 Task: Create in the project AgileEdge in Backlog an issue 'Implement a new cloud-based inventory management system for a company with advanced inventory tracking and restocking features', assign it to team member softage.4@softage.net and change the status to IN PROGRESS. Create in the project AgileEdge in Backlog an issue 'Integrate a new gamification feature into an existing mobile application to increase user engagement and retention', assign it to team member softage.1@softage.net and change the status to IN PROGRESS
Action: Mouse moved to (218, 54)
Screenshot: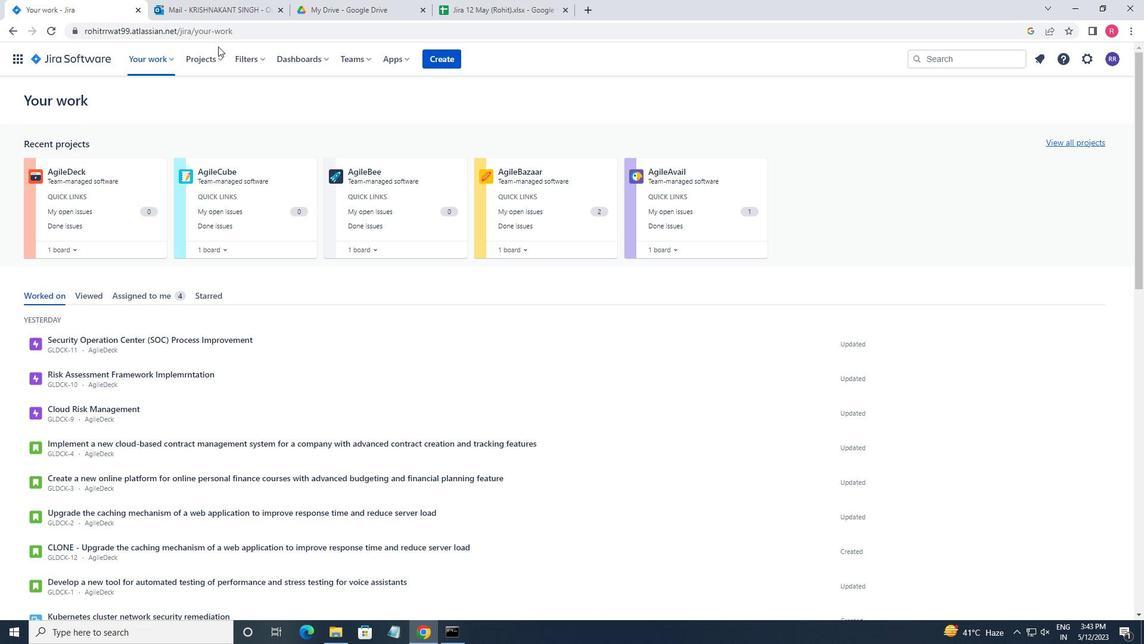 
Action: Mouse pressed left at (218, 54)
Screenshot: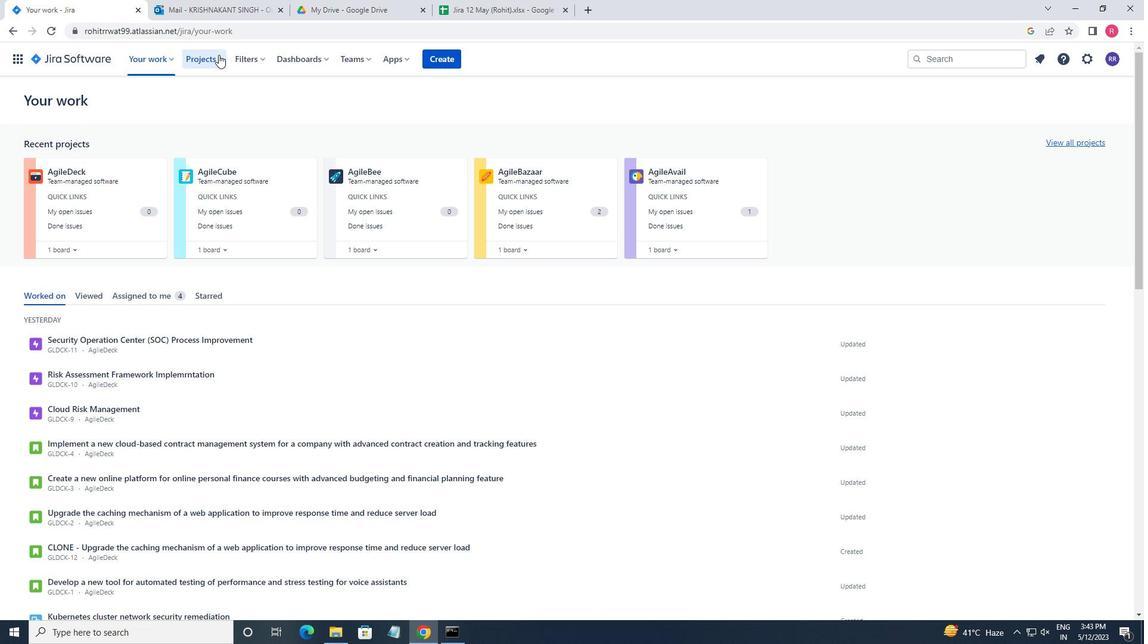 
Action: Mouse moved to (218, 116)
Screenshot: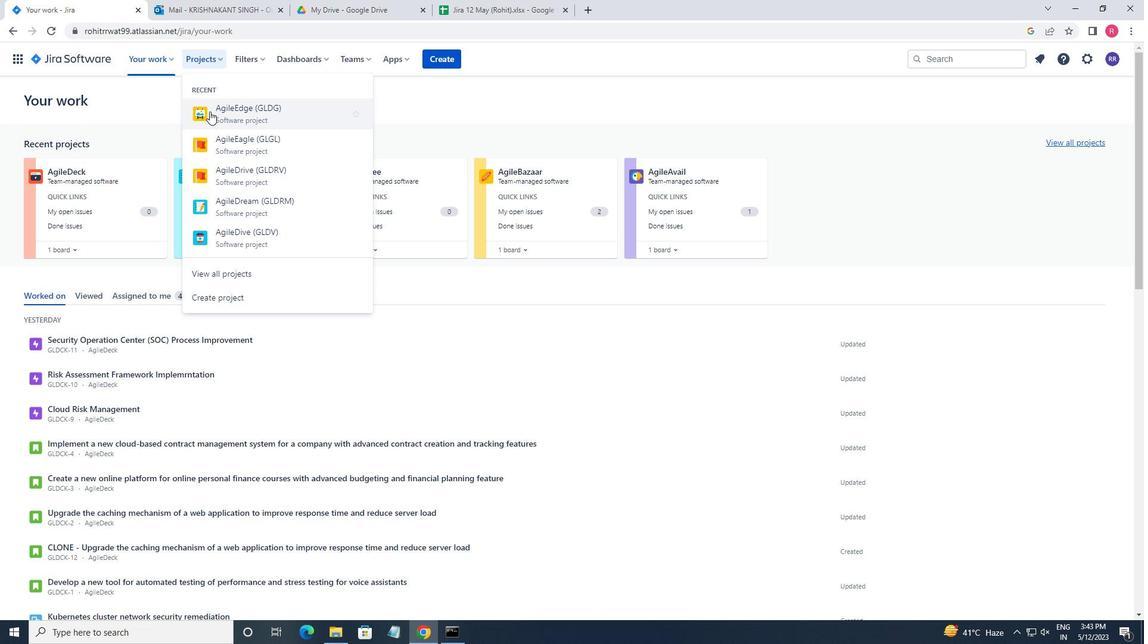 
Action: Mouse pressed left at (218, 116)
Screenshot: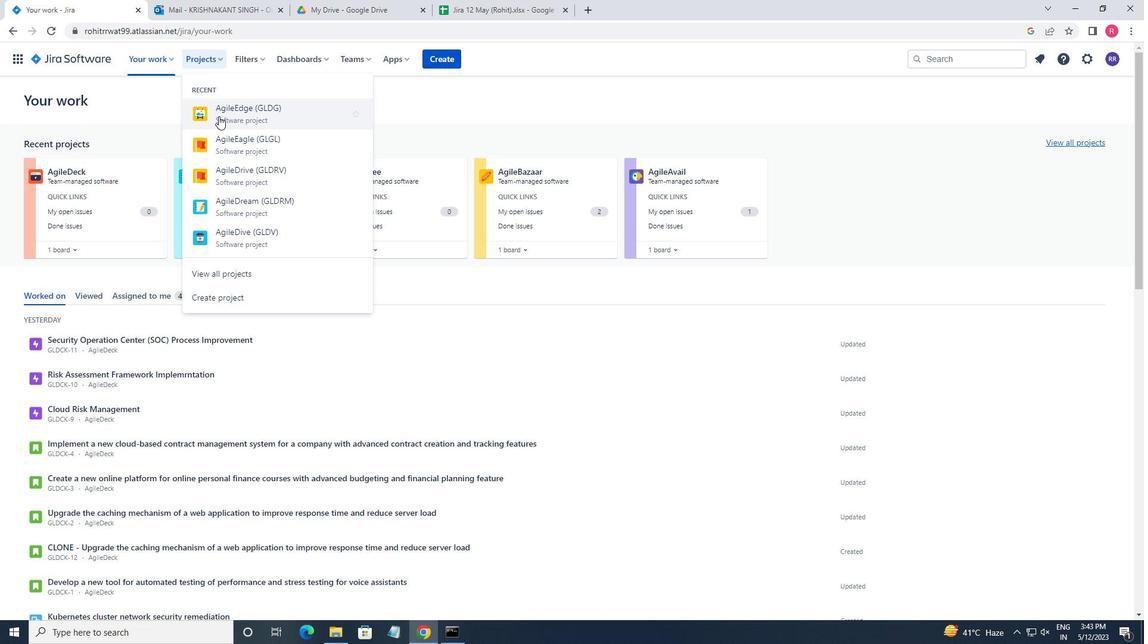 
Action: Mouse moved to (58, 180)
Screenshot: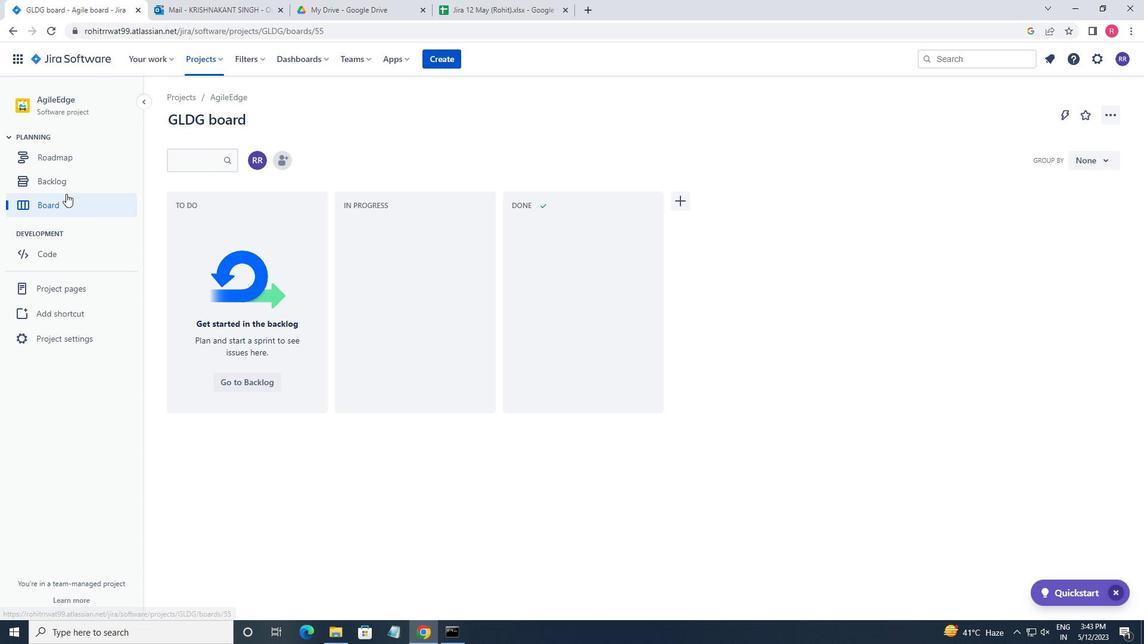 
Action: Mouse pressed left at (58, 180)
Screenshot: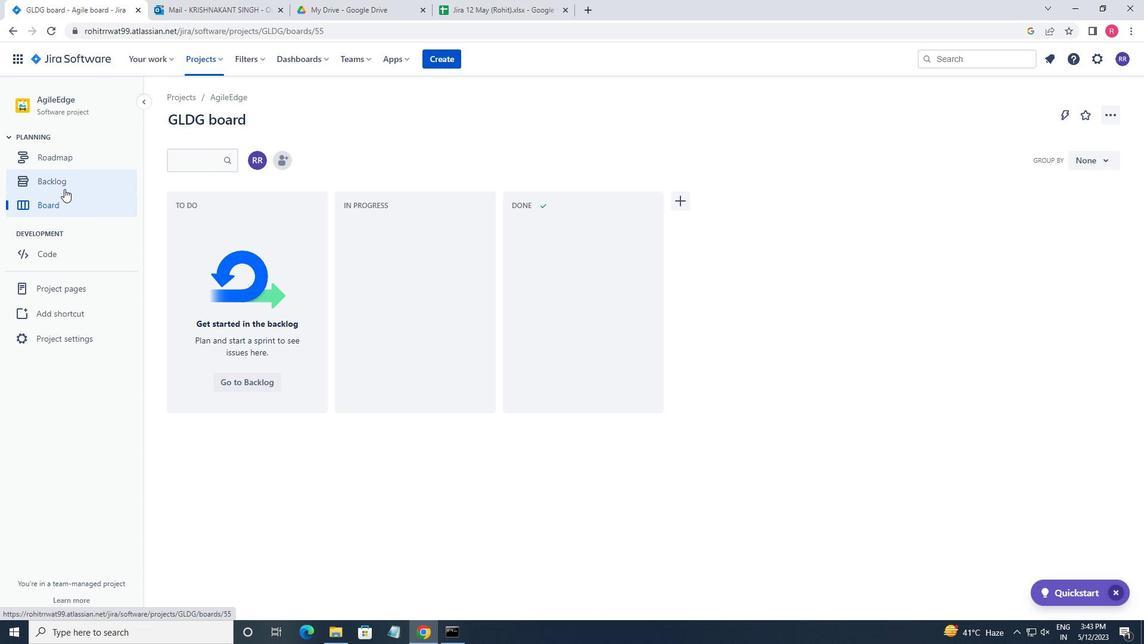
Action: Mouse moved to (392, 469)
Screenshot: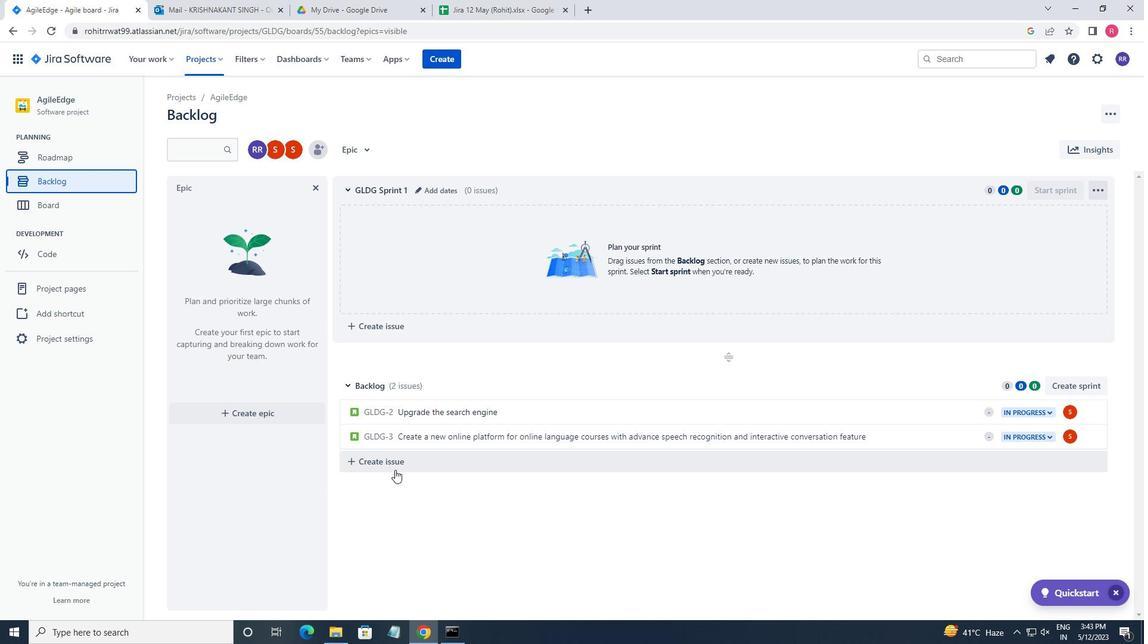 
Action: Mouse pressed left at (392, 469)
Screenshot: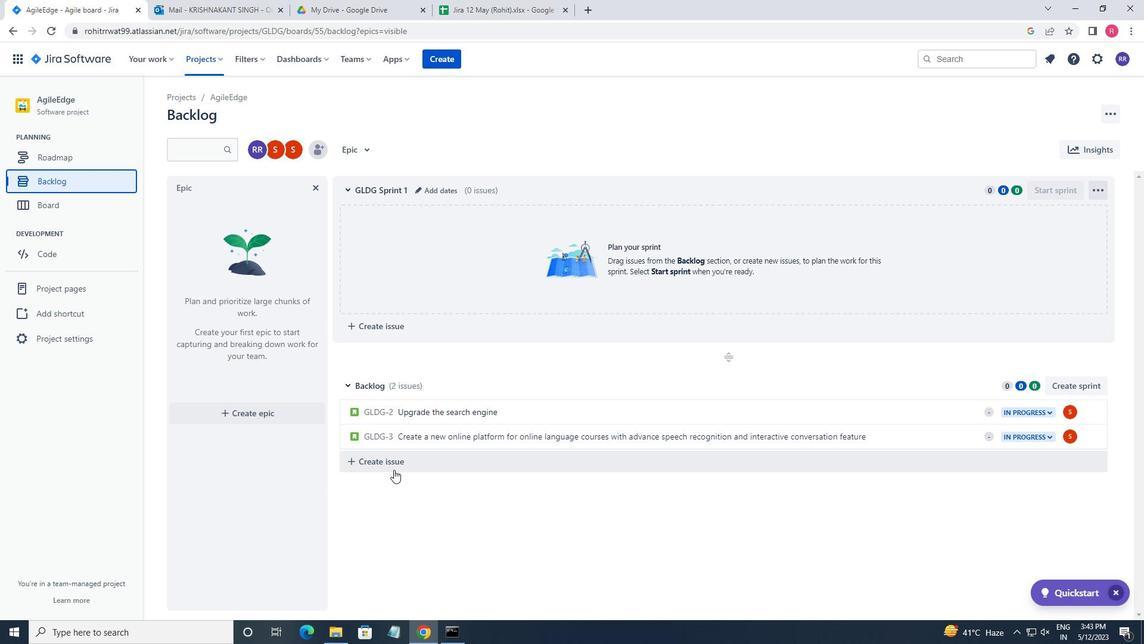 
Action: Key pressed <Key.shift_r><Key.shift_r><Key.shift_r><Key.shift_r><Key.shift_r><Key.shift_r><Key.shift_r><Key.shift_r>Implement<Key.space>a<Key.space>new<Key.space>cloud-based<Key.space>inventory<Key.space>managen<Key.backspace>menr<Key.backspace>t<Key.space>system<Key.space>dor<Key.space>a<Key.backspace><Key.backspace><Key.backspace><Key.backspace><Key.backspace>for<Key.space>a<Key.space>company<Key.space>with<Key.space>advance<Key.space>inventory<Key.space>tracking<Key.space>and<Key.space>restocking<Key.space>feaature<Key.space><Key.backspace><Key.backspace><Key.backspace><Key.backspace><Key.backspace><Key.backspace>ture<Key.space><Key.backspace>s<Key.enter>
Screenshot: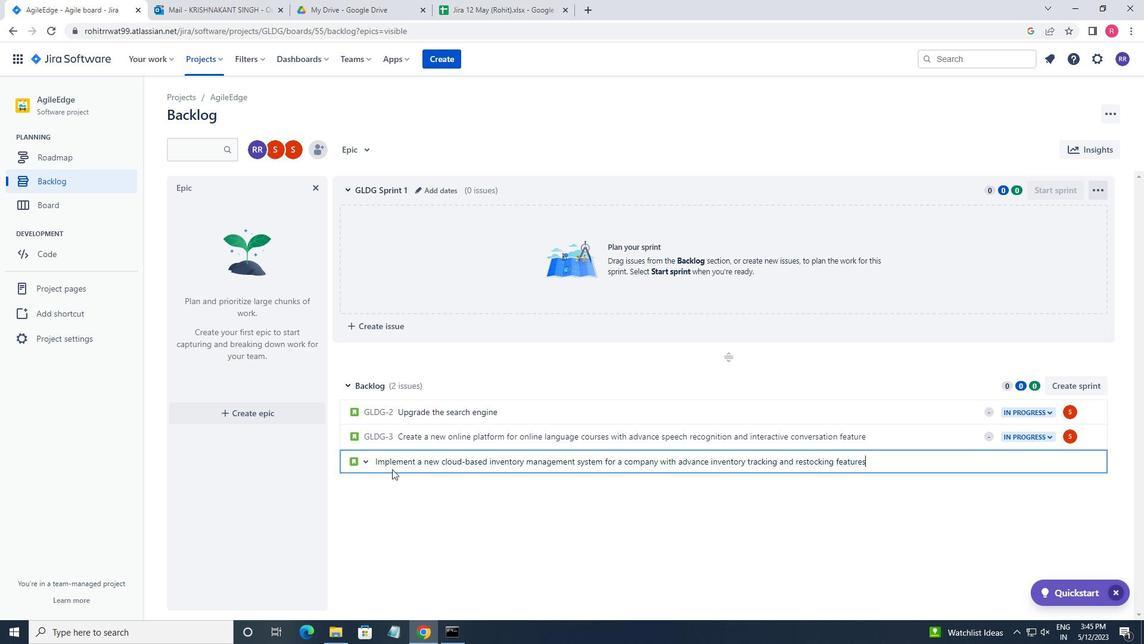 
Action: Mouse moved to (1073, 458)
Screenshot: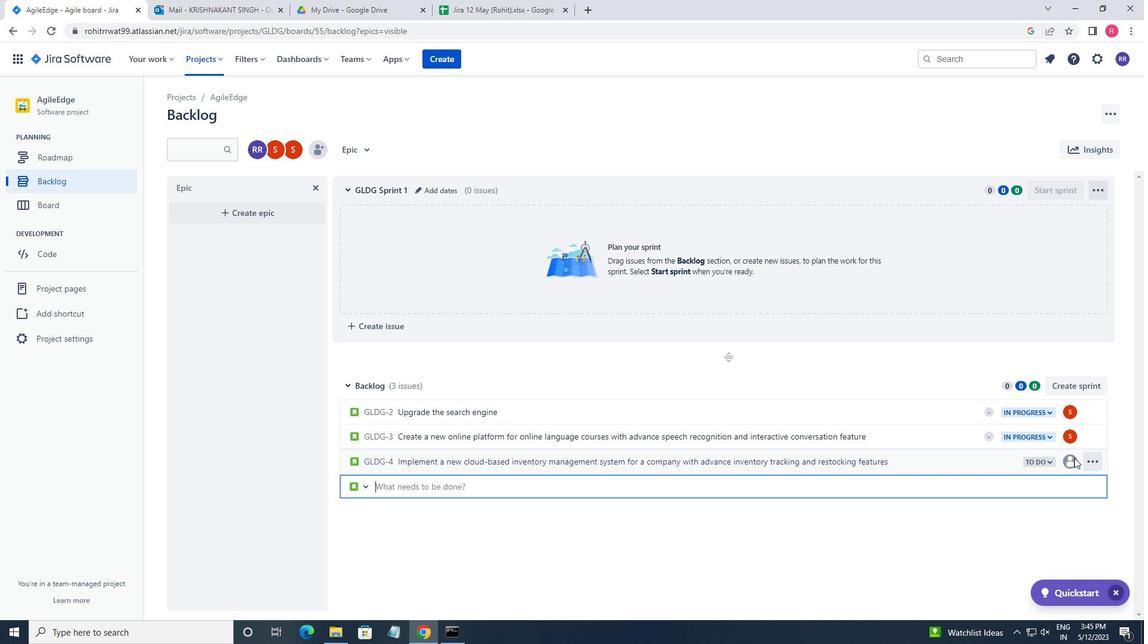 
Action: Mouse pressed left at (1073, 458)
Screenshot: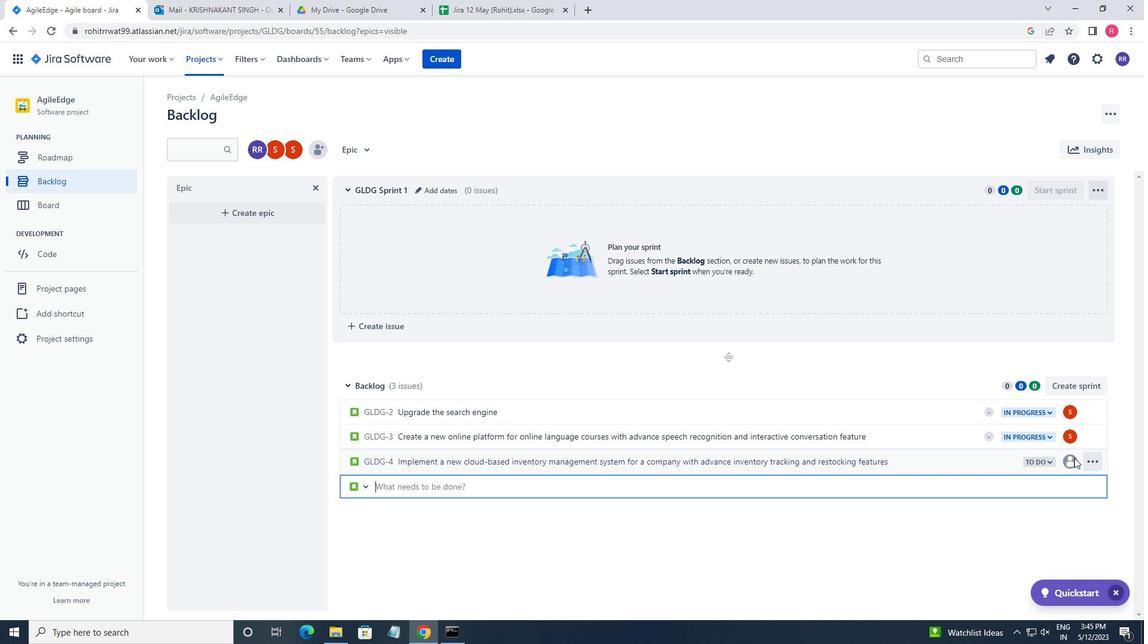 
Action: Mouse moved to (1073, 459)
Screenshot: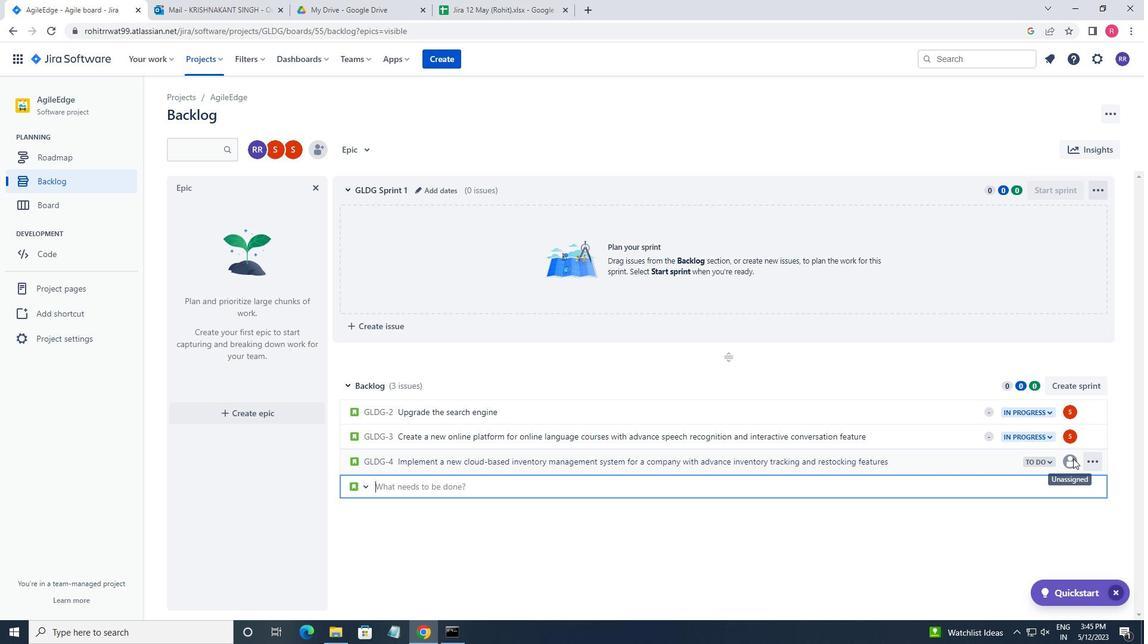 
Action: Mouse pressed left at (1073, 459)
Screenshot: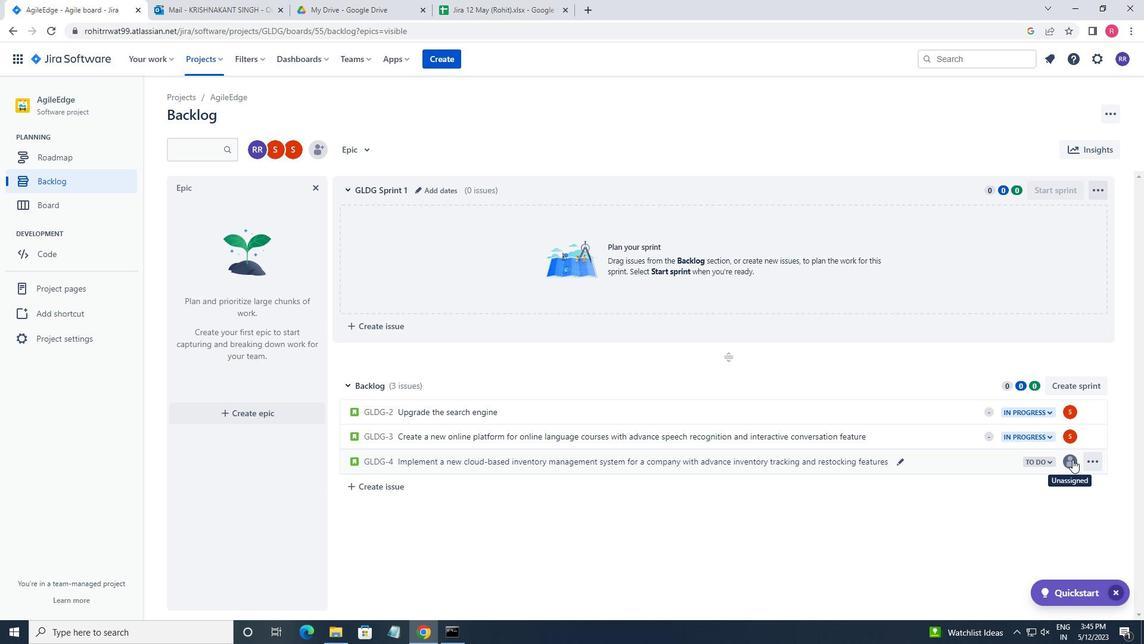 
Action: Mouse moved to (973, 324)
Screenshot: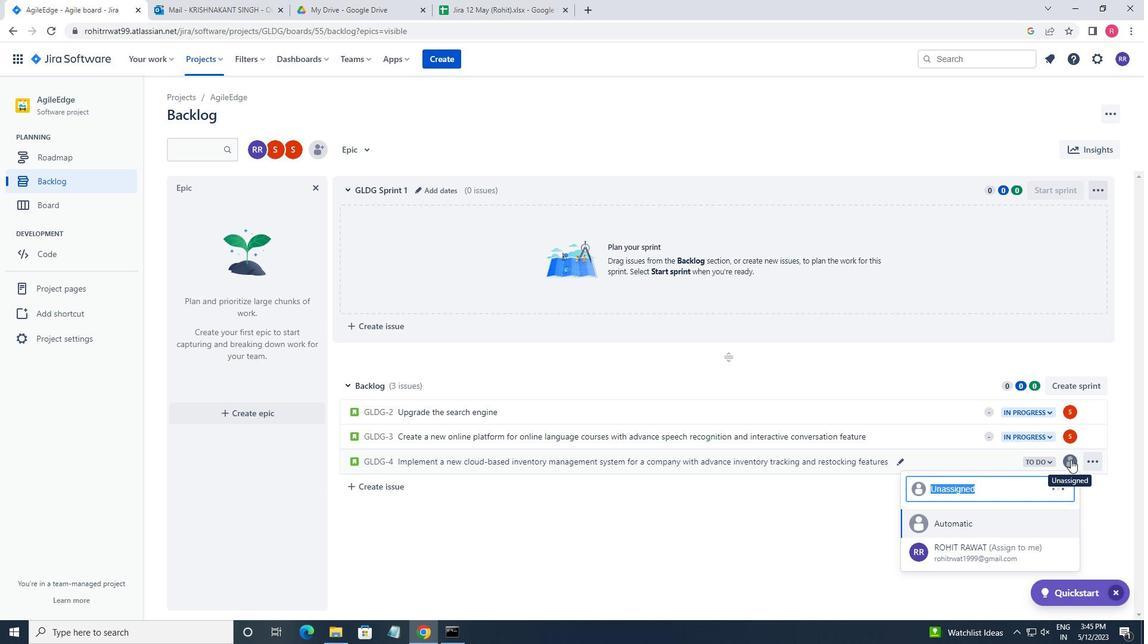 
Action: Key pressed softage.4
Screenshot: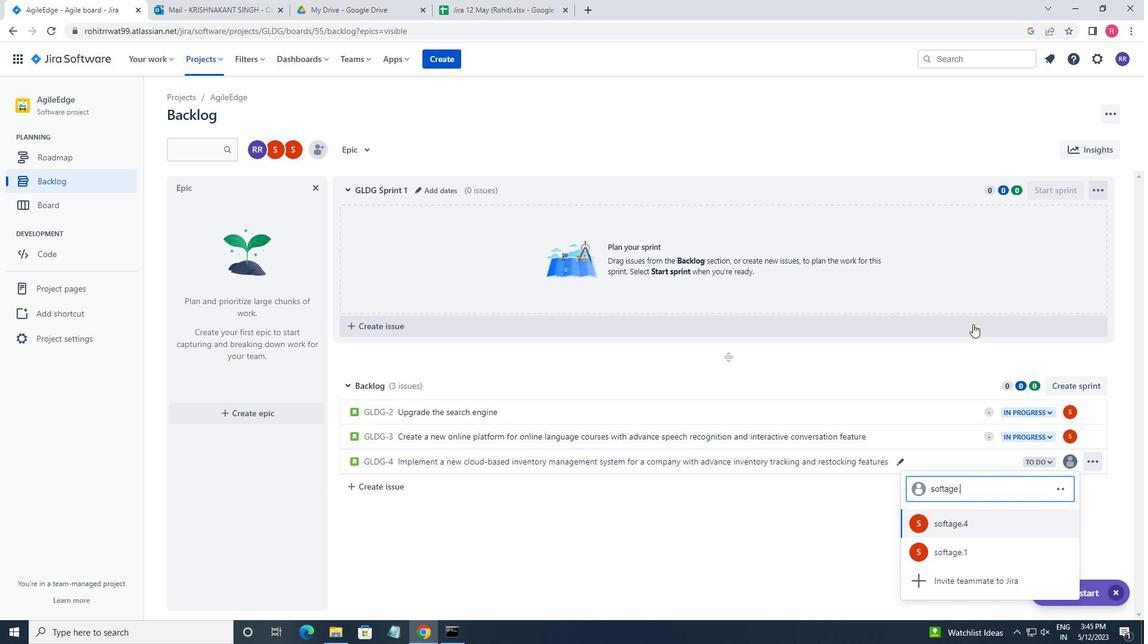 
Action: Mouse moved to (946, 516)
Screenshot: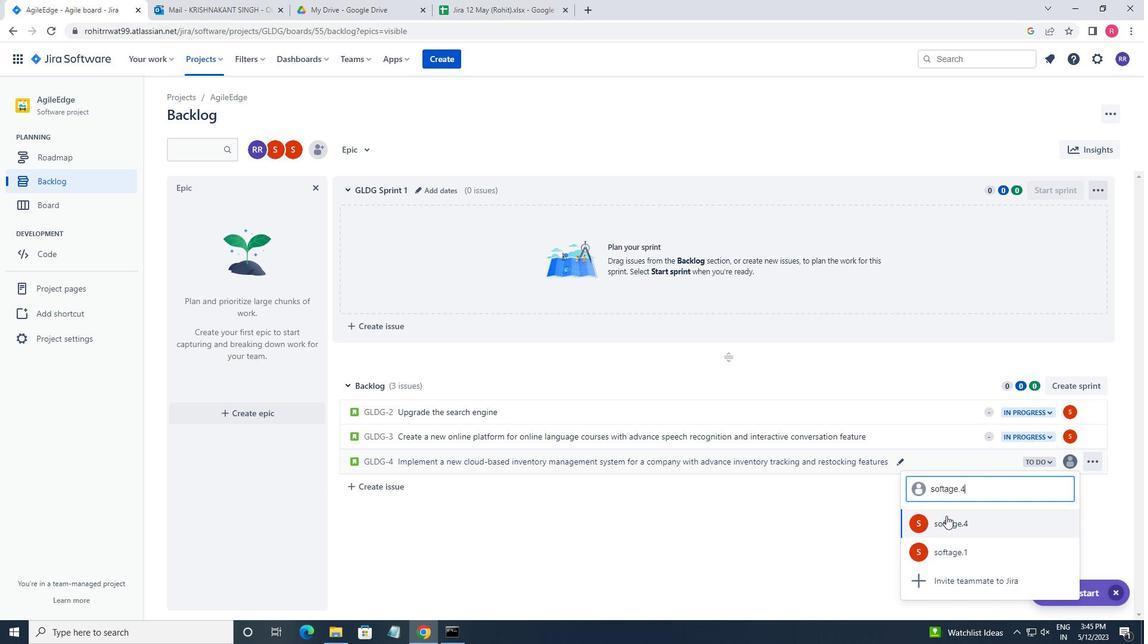 
Action: Mouse pressed left at (946, 516)
Screenshot: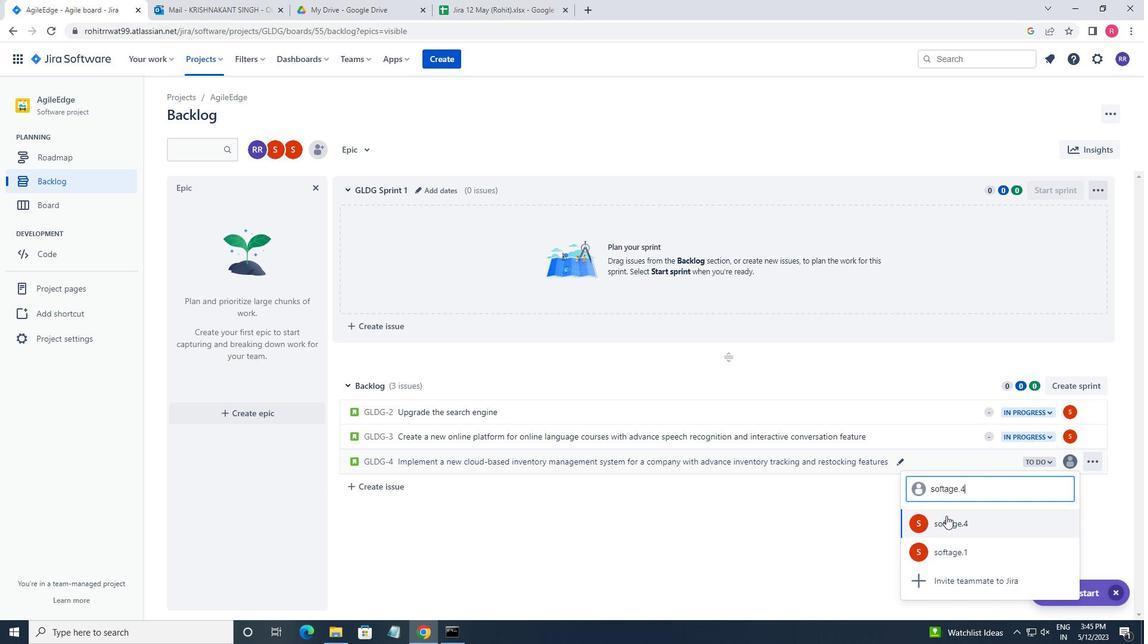 
Action: Mouse moved to (1031, 462)
Screenshot: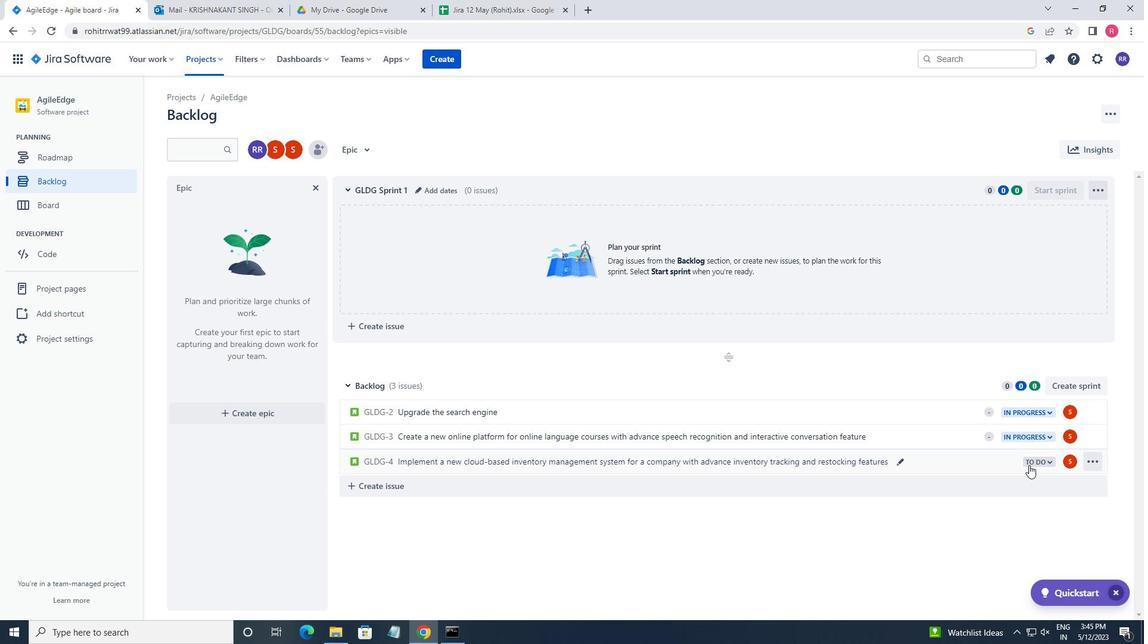 
Action: Mouse pressed left at (1031, 462)
Screenshot: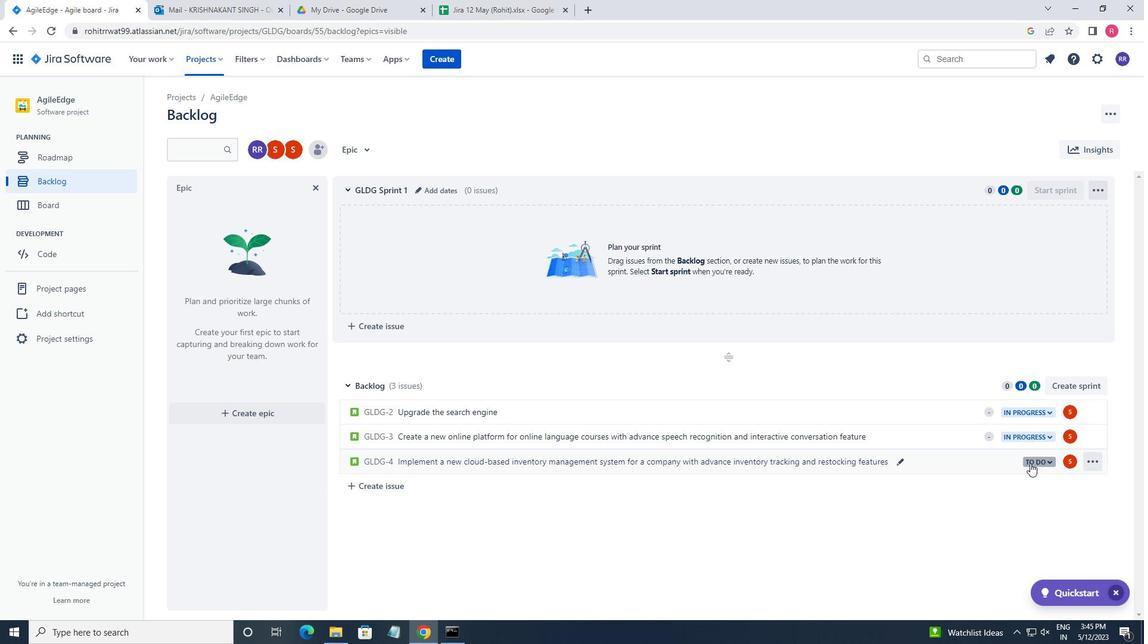 
Action: Mouse moved to (985, 482)
Screenshot: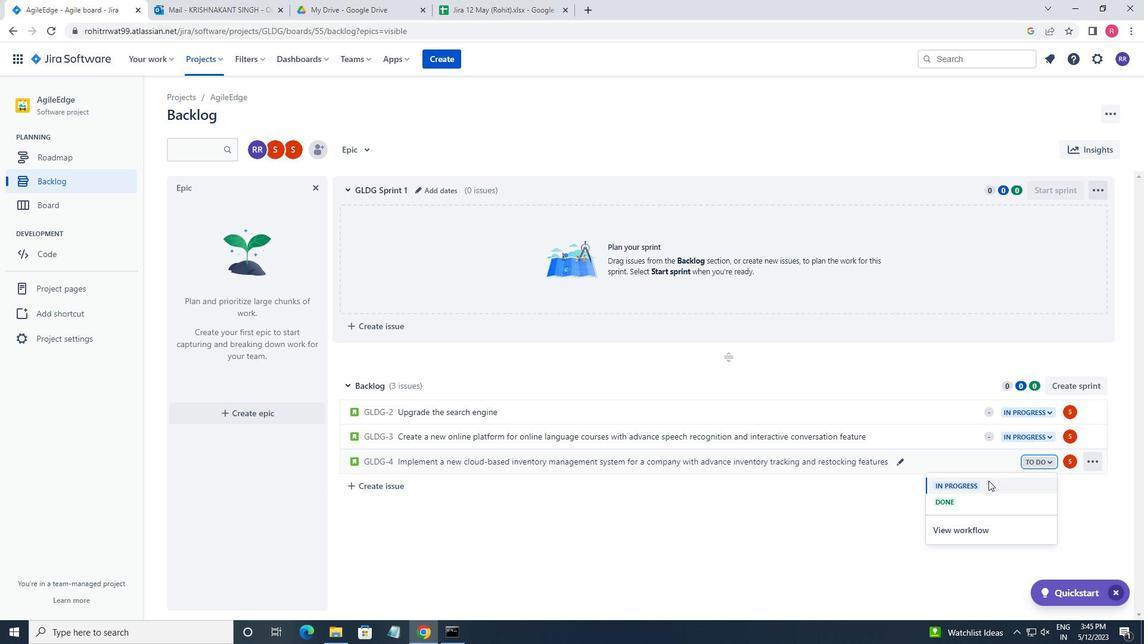 
Action: Mouse pressed left at (985, 482)
Screenshot: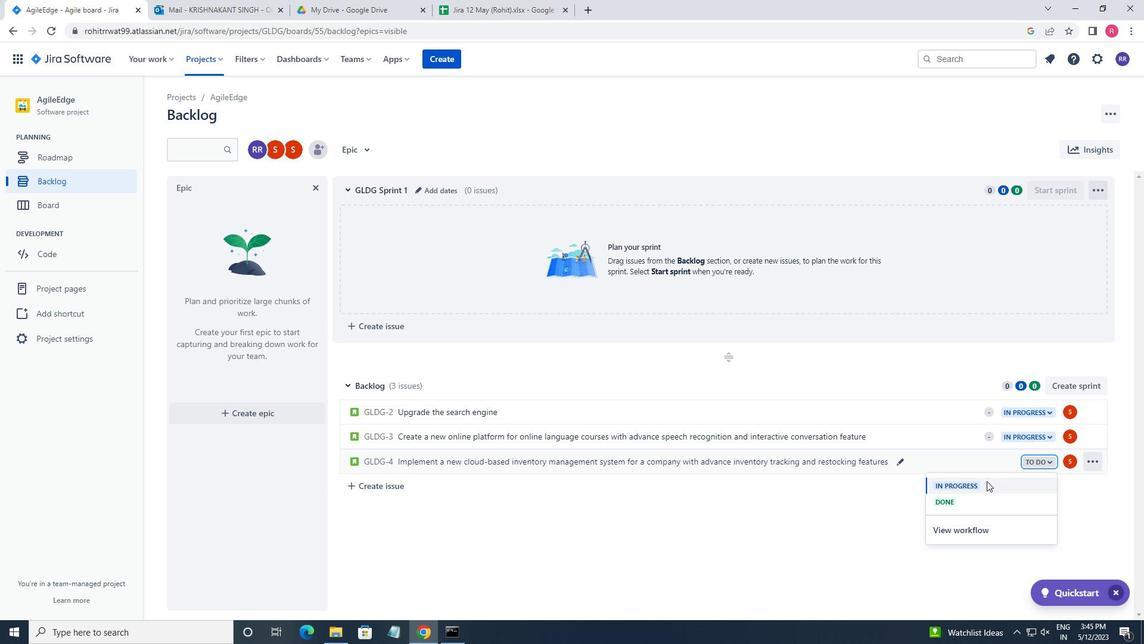 
Action: Mouse moved to (507, 482)
Screenshot: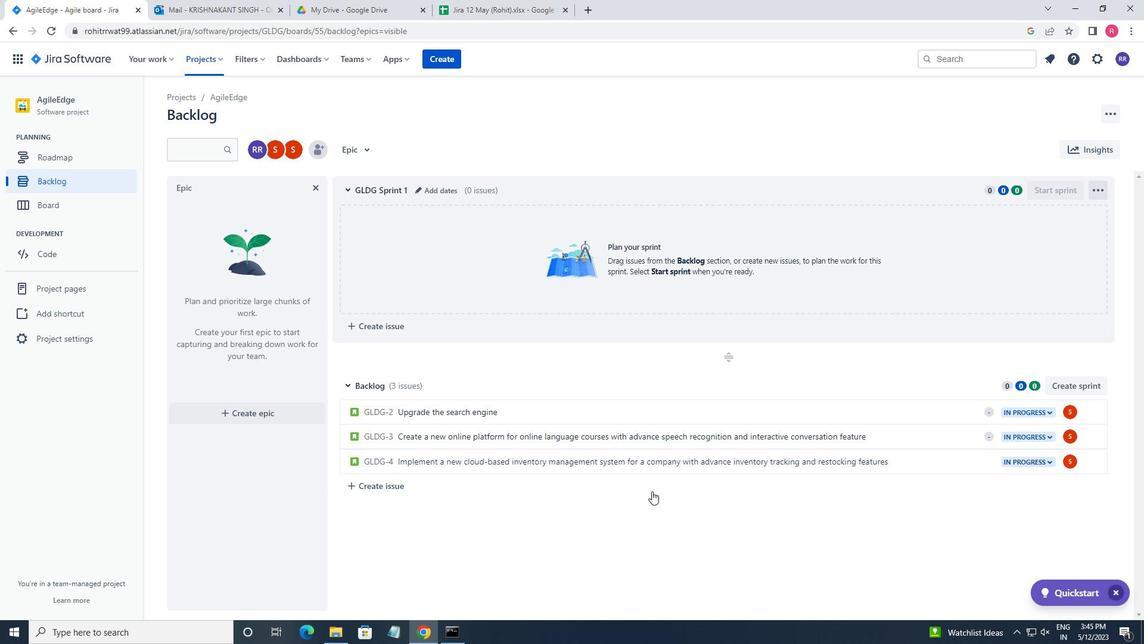 
Action: Mouse pressed left at (507, 482)
Screenshot: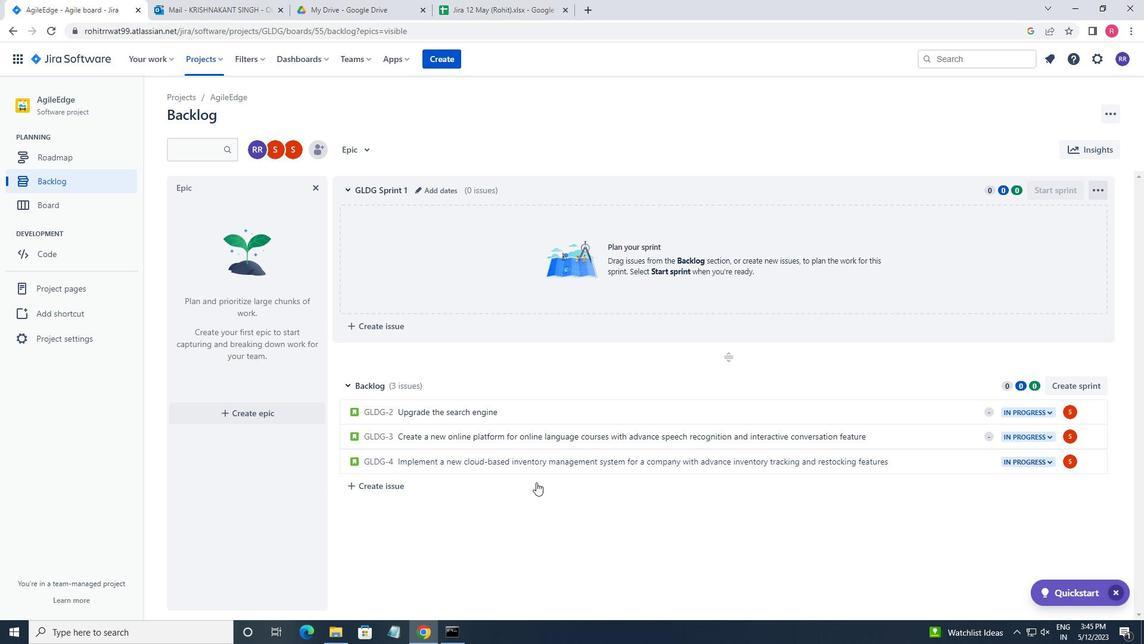 
Action: Key pressed <Key.shift_r>Integrate<Key.space>a<Key.space>new<Key.space>gamification<Key.space>feature<Key.space>into<Key.space>an<Key.space>existing<Key.space>b<Key.backspace>mobile<Key.space>application<Key.space>to<Key.space>increse<Key.space><Key.backspace><Key.backspace><Key.backspace><Key.backspace>ease<Key.space>user<Key.space>engagment<Key.space><Key.left><Key.left><Key.left><Key.left><Key.left><Key.left><Key.left><Key.left><Key.left>
Screenshot: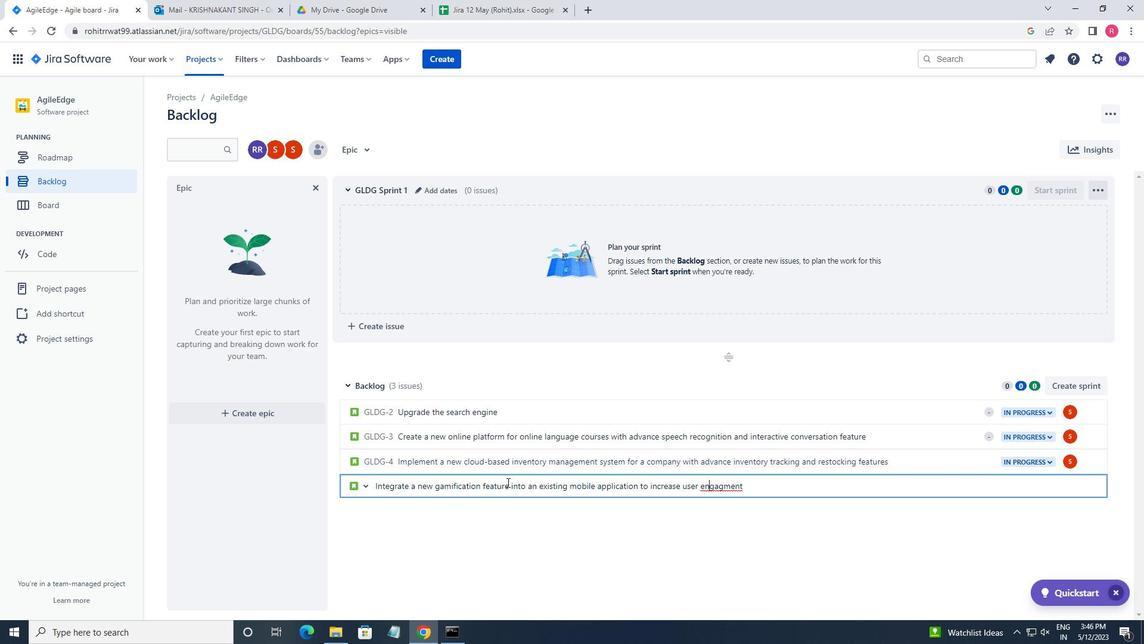 
Action: Mouse moved to (982, 636)
Screenshot: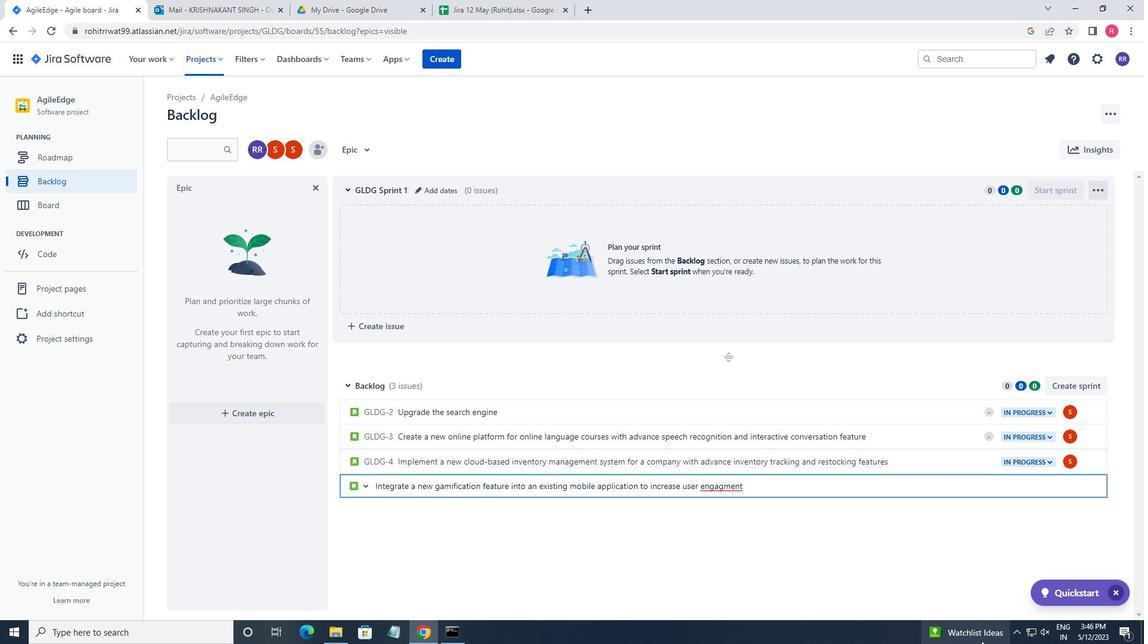 
Action: Key pressed <Key.right><Key.right>
Screenshot: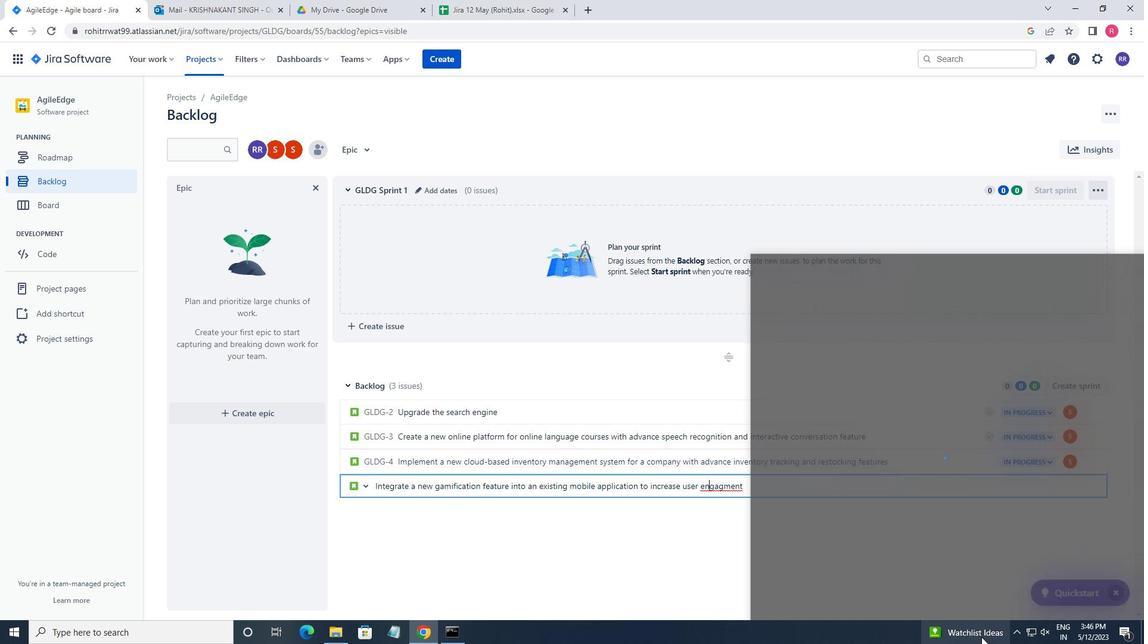 
Action: Mouse moved to (633, 363)
Screenshot: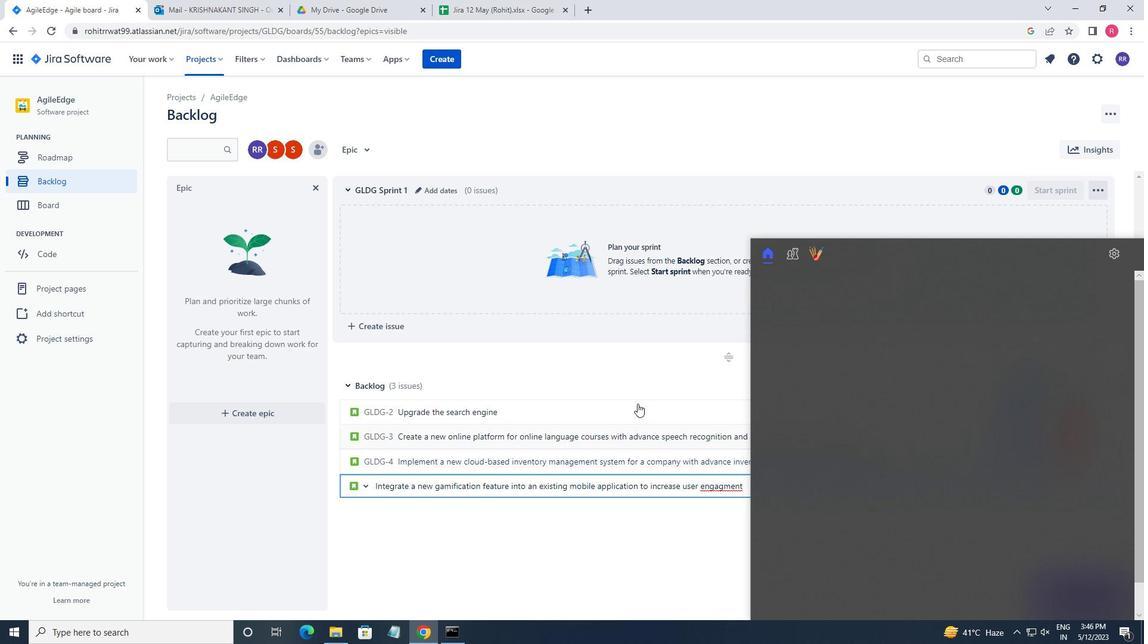 
Action: Mouse pressed left at (633, 363)
Screenshot: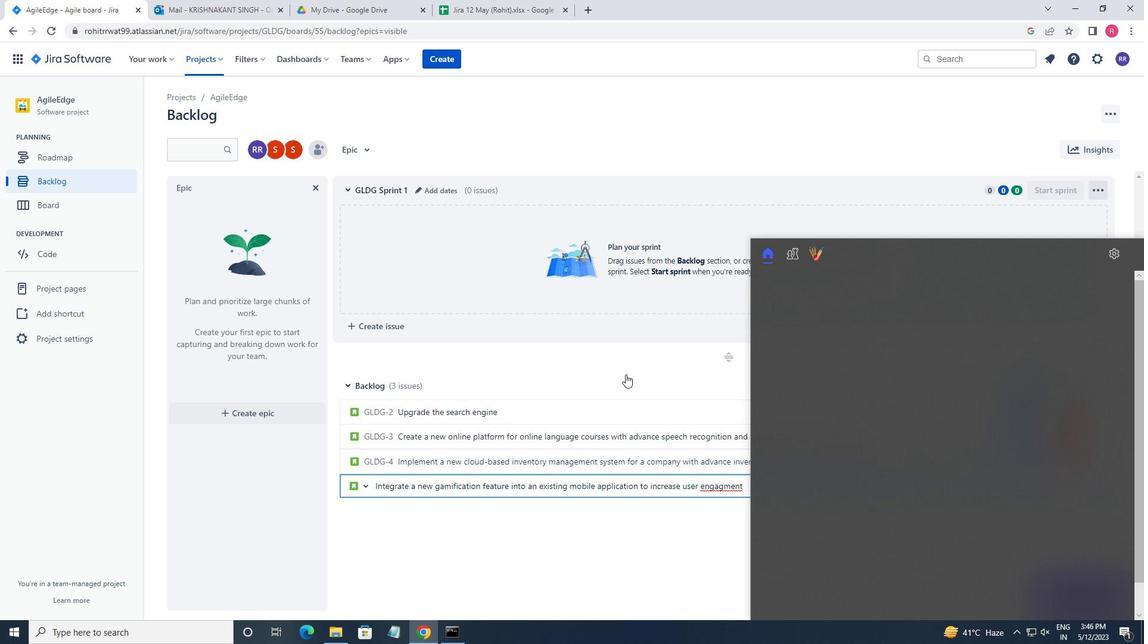 
Action: Mouse moved to (613, 474)
Screenshot: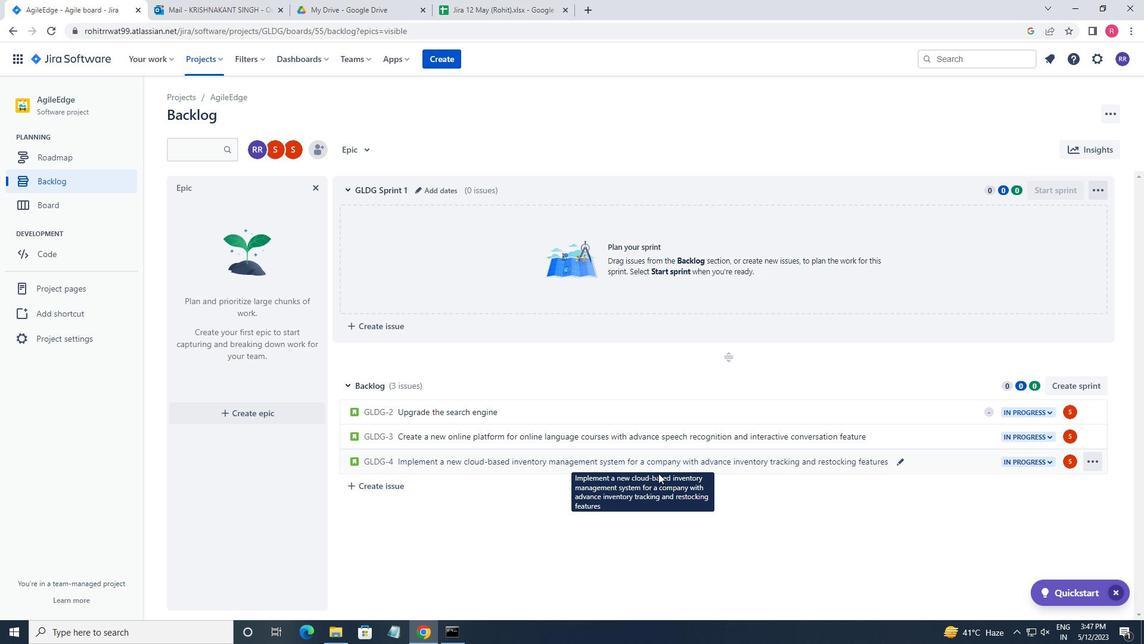 
Action: Mouse pressed left at (613, 474)
Screenshot: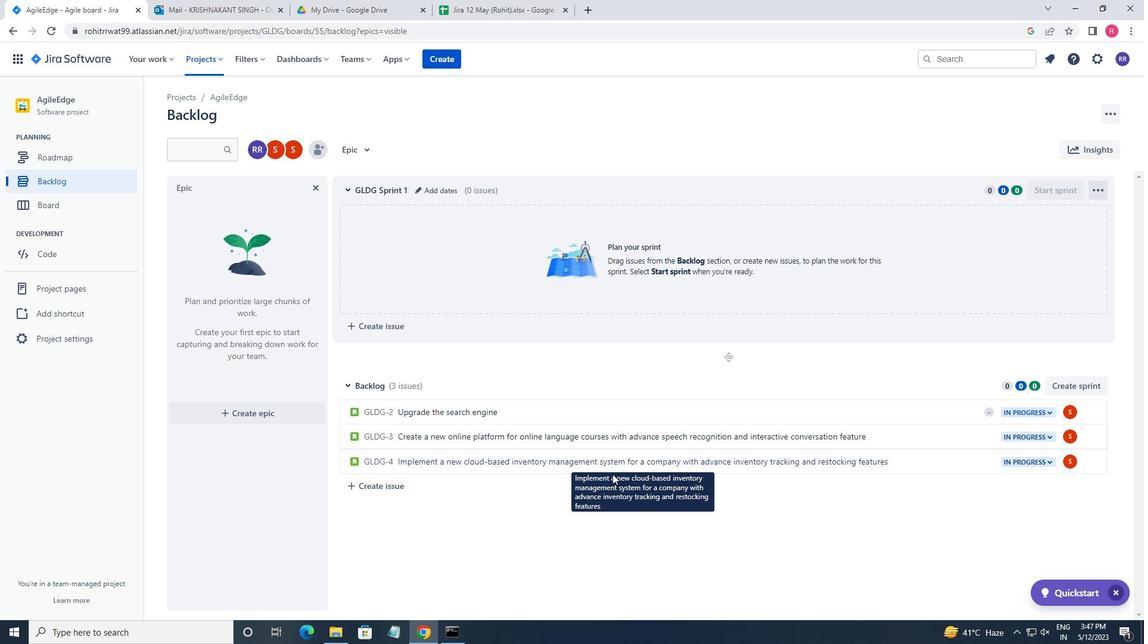 
Action: Mouse moved to (407, 488)
Screenshot: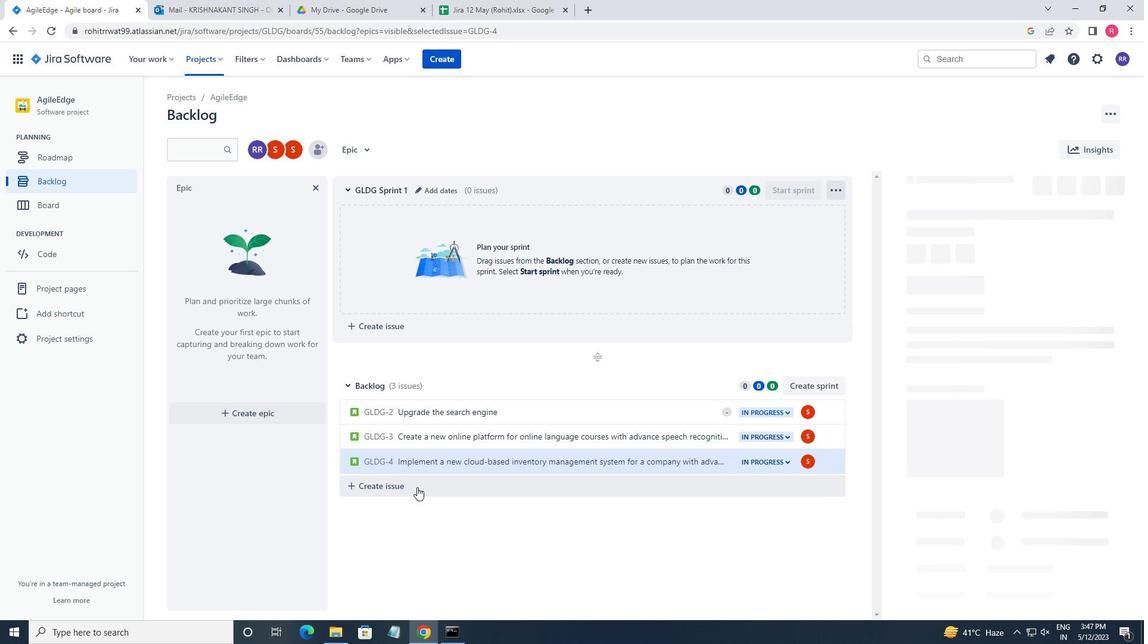 
Action: Mouse pressed left at (407, 488)
Screenshot: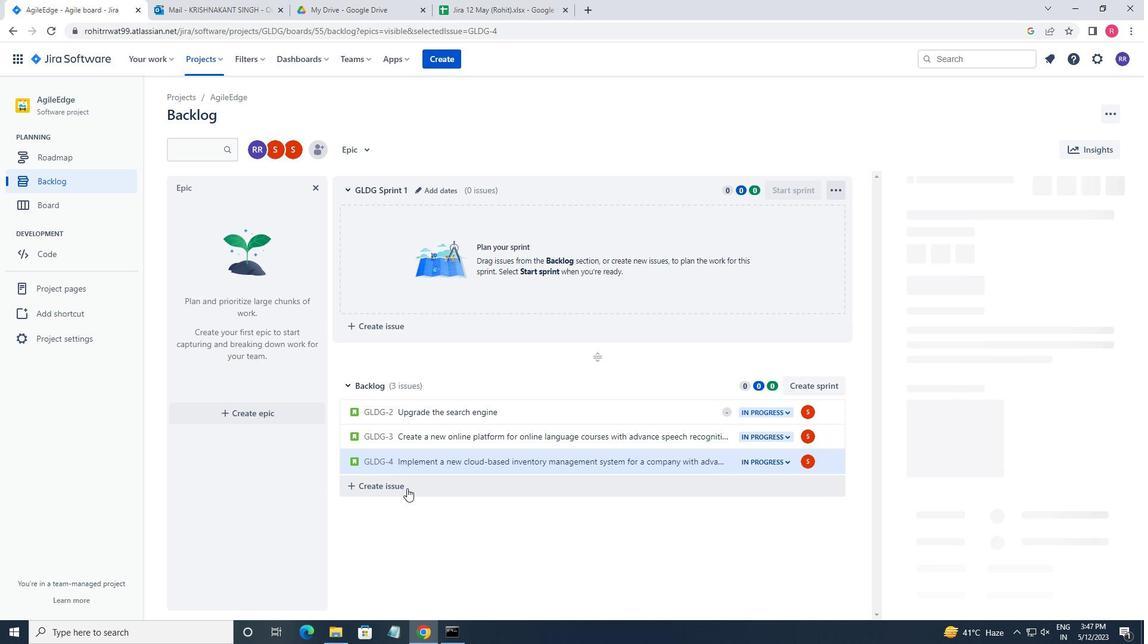 
Action: Mouse moved to (1112, 182)
Screenshot: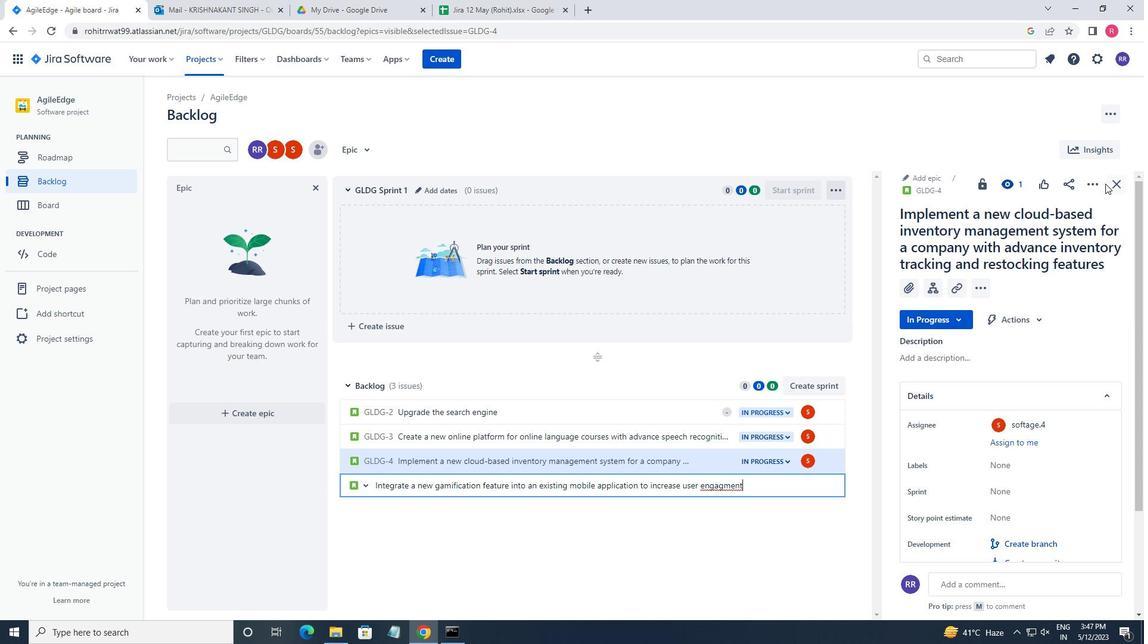 
Action: Mouse pressed left at (1112, 182)
Screenshot: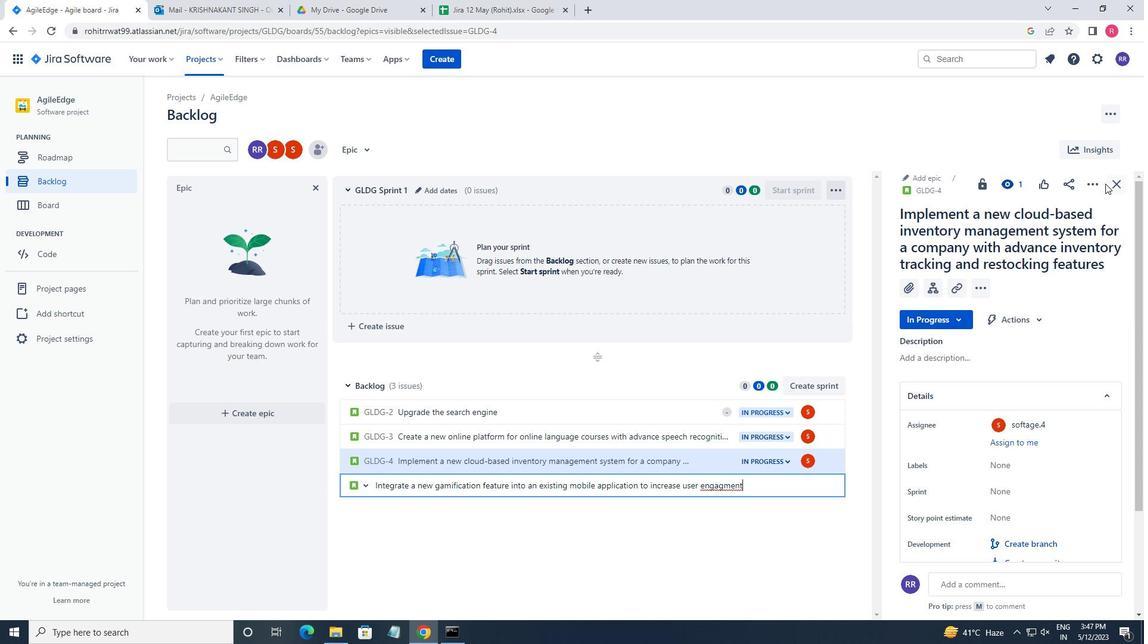 
Action: Mouse moved to (492, 488)
Screenshot: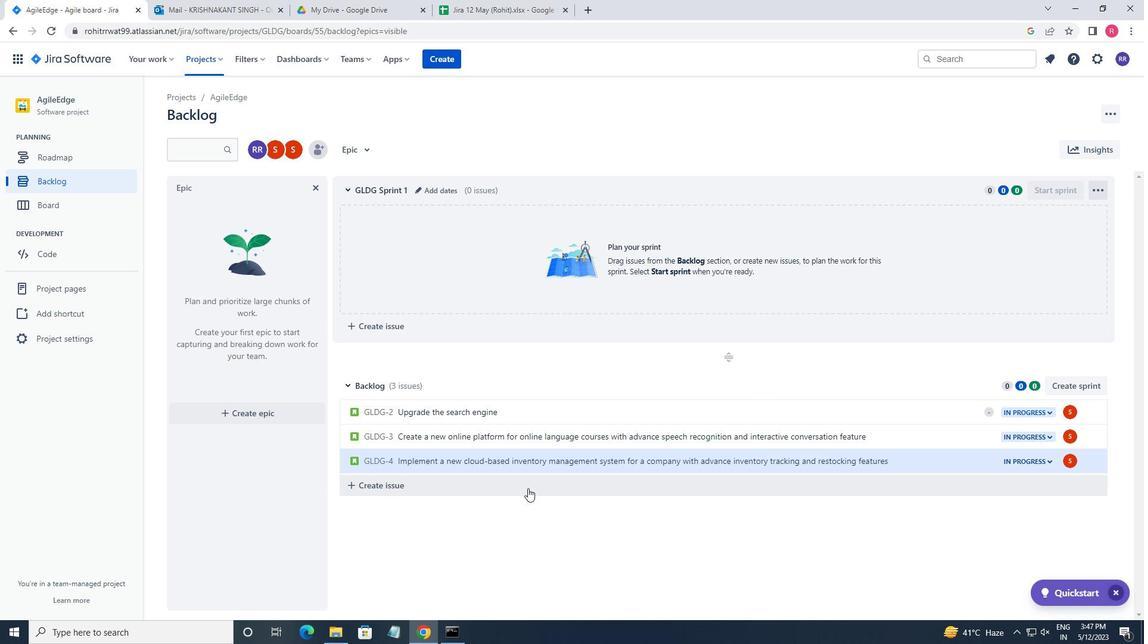 
Action: Mouse pressed left at (492, 488)
Screenshot: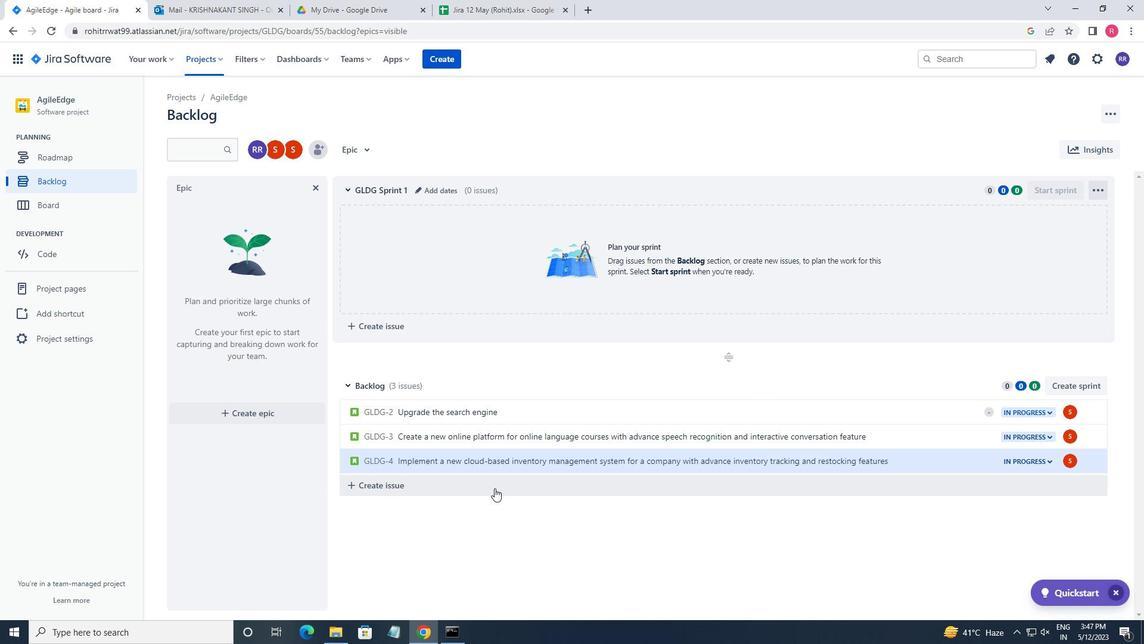 
Action: Mouse moved to (844, 518)
Screenshot: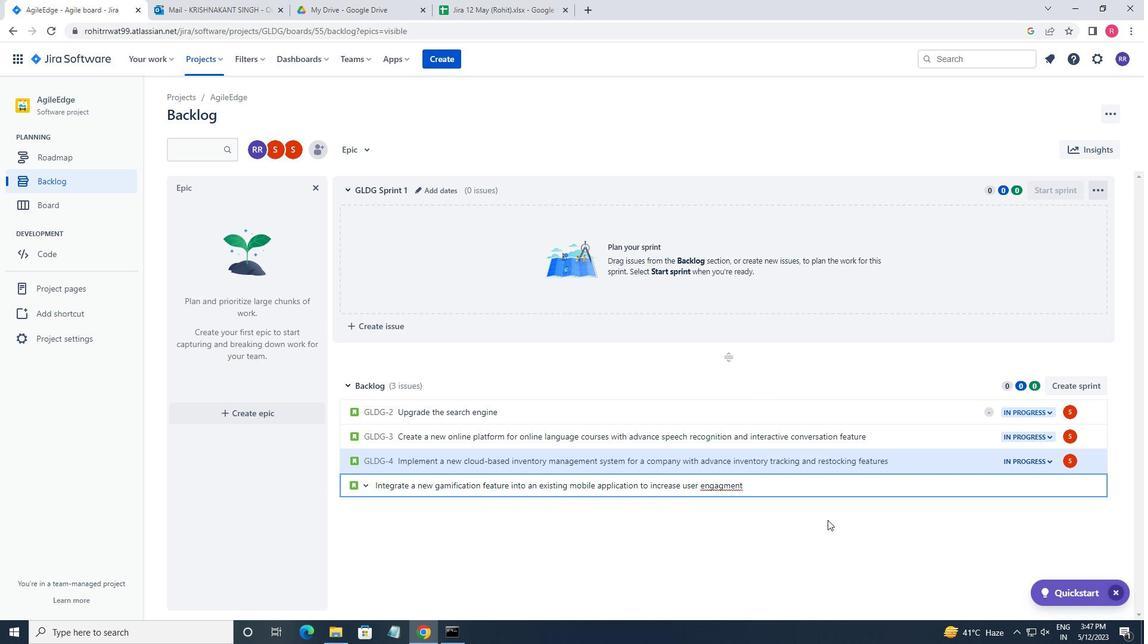 
Action: Key pressed <Key.backspace>
Screenshot: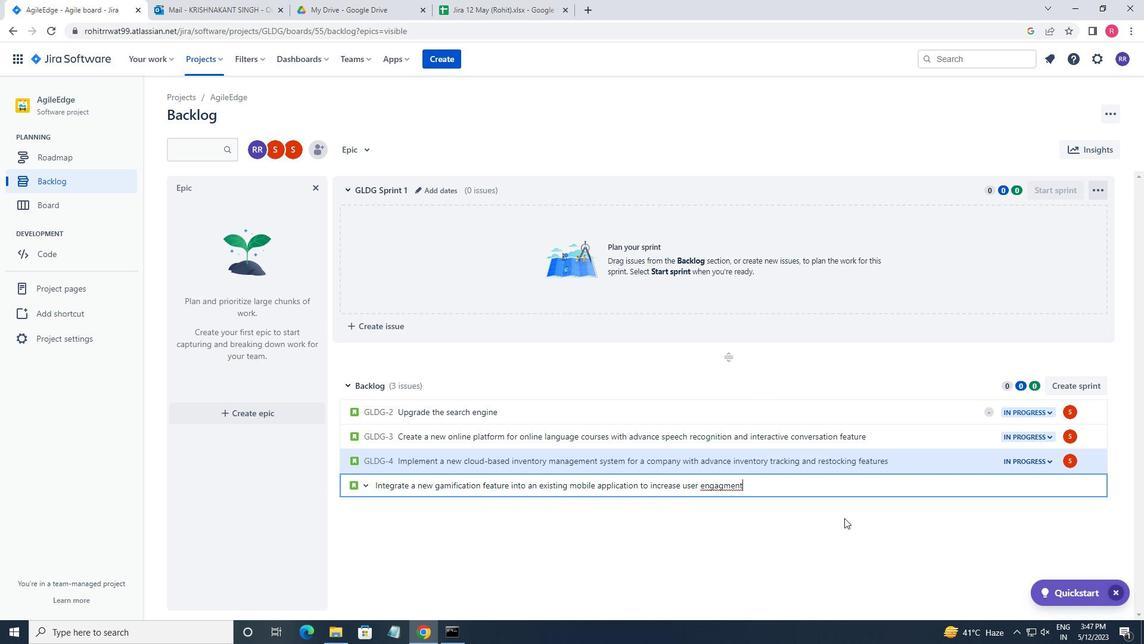 
Action: Mouse moved to (845, 517)
Screenshot: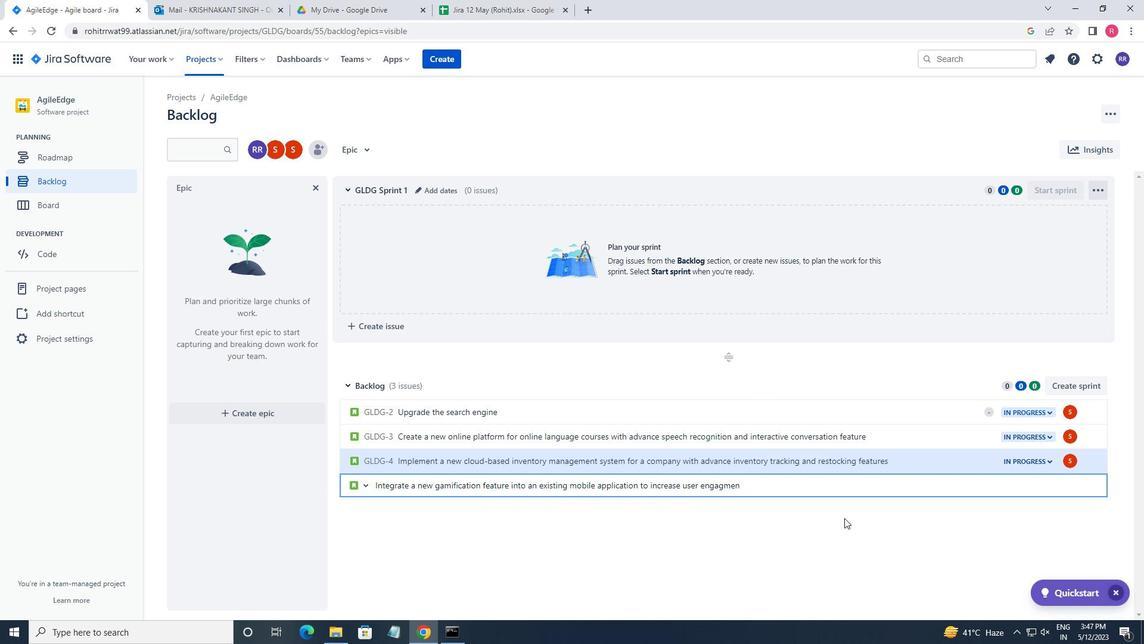
Action: Key pressed <Key.backspace><Key.backspace><Key.backspace><Key.backspace><Key.backspace>agement<Key.space>and<Key.space>retention<Key.enter>
Screenshot: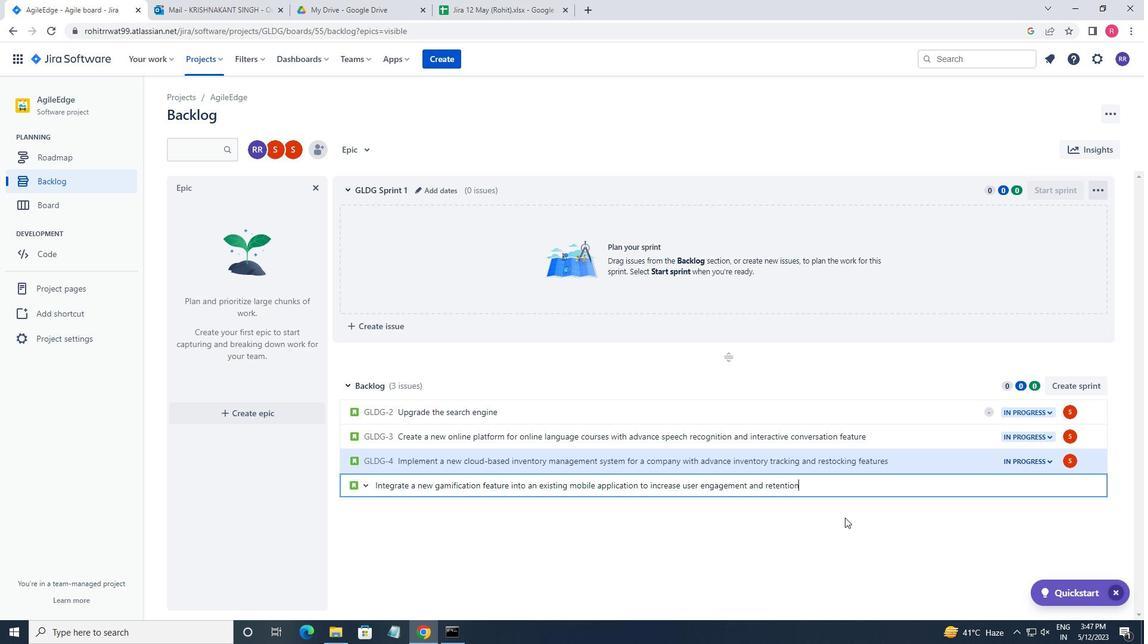 
Action: Mouse moved to (1070, 485)
Screenshot: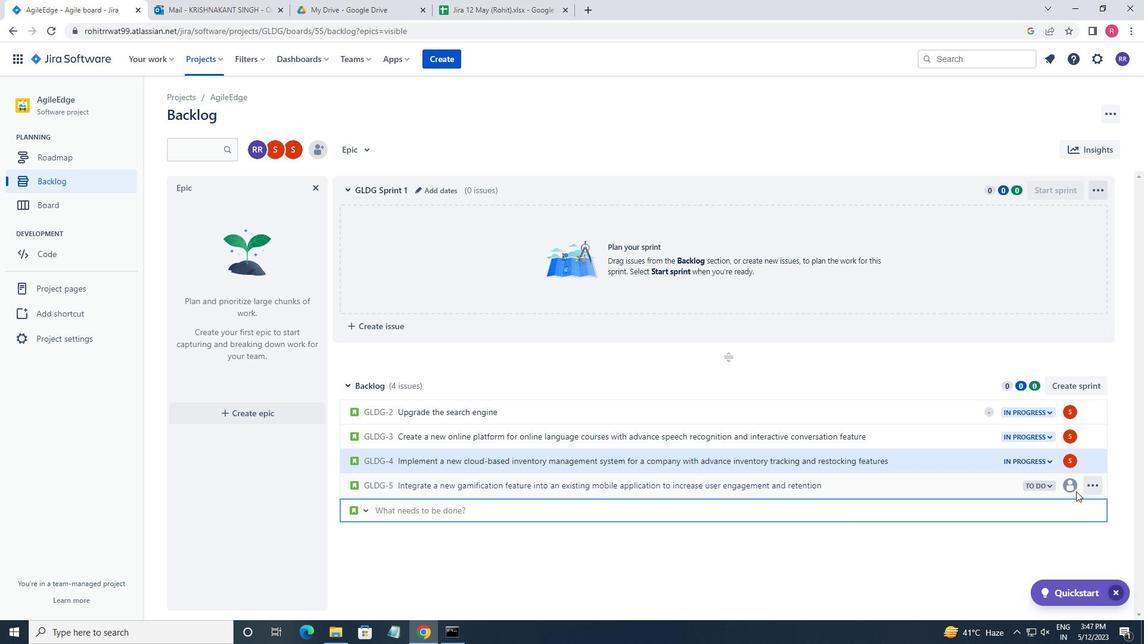 
Action: Mouse pressed left at (1070, 485)
Screenshot: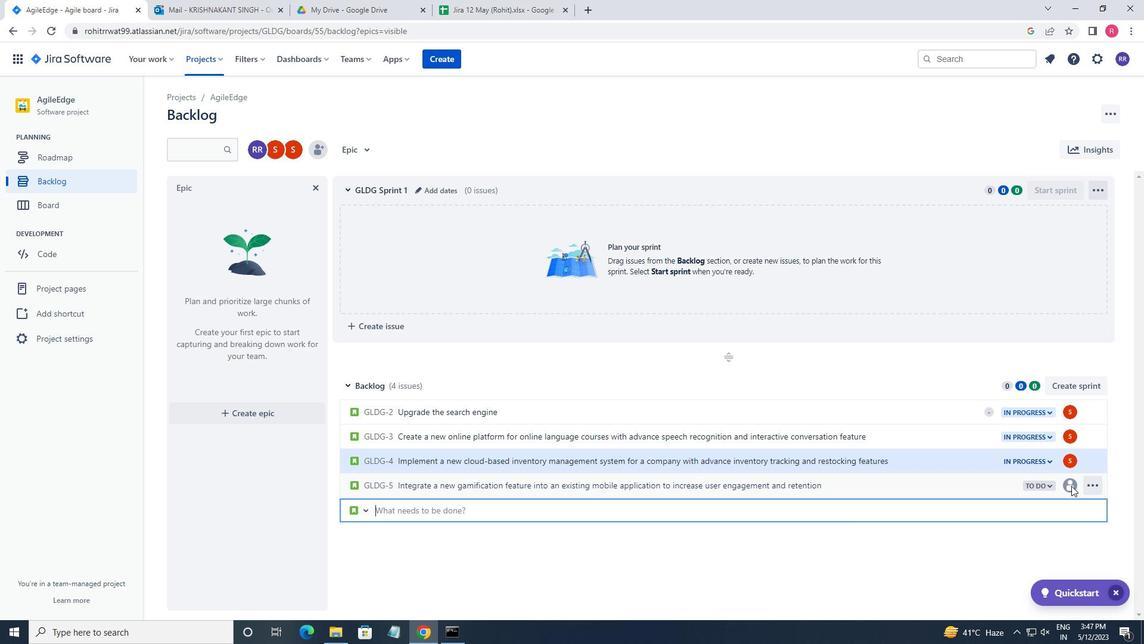 
Action: Key pressed softage.1
Screenshot: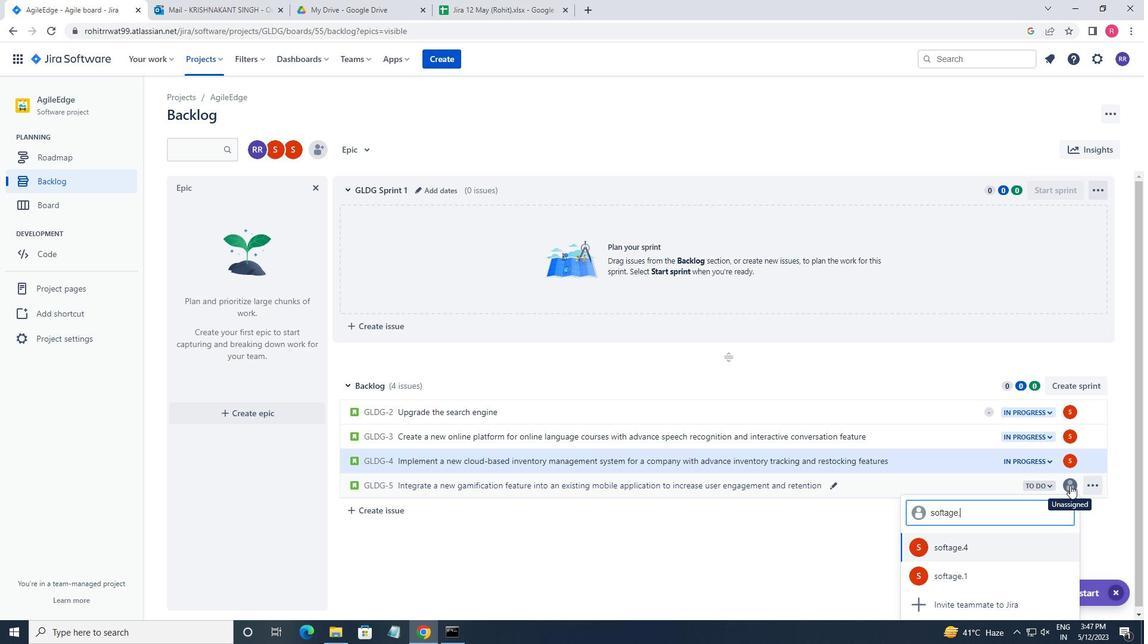 
Action: Mouse moved to (937, 542)
Screenshot: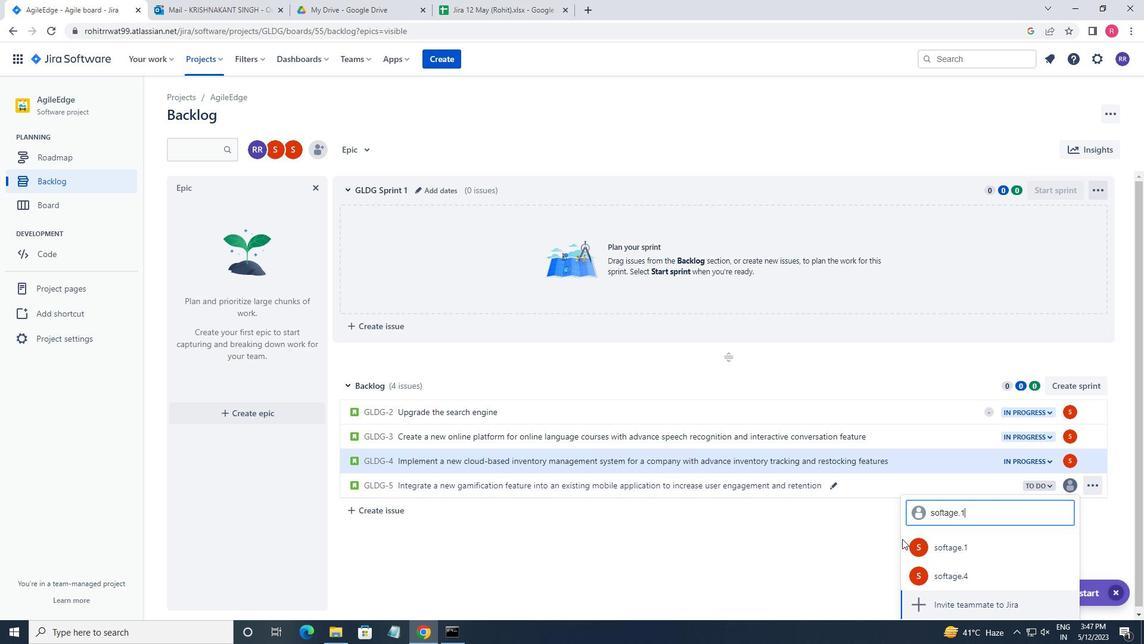 
Action: Mouse pressed left at (937, 542)
Screenshot: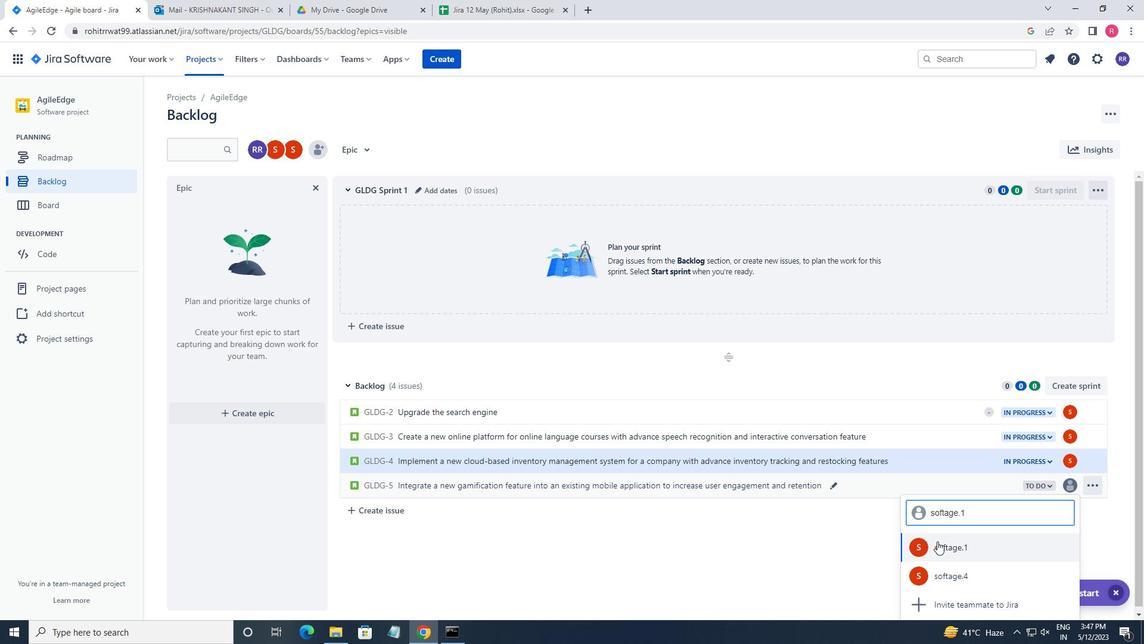 
Action: Mouse moved to (1033, 481)
Screenshot: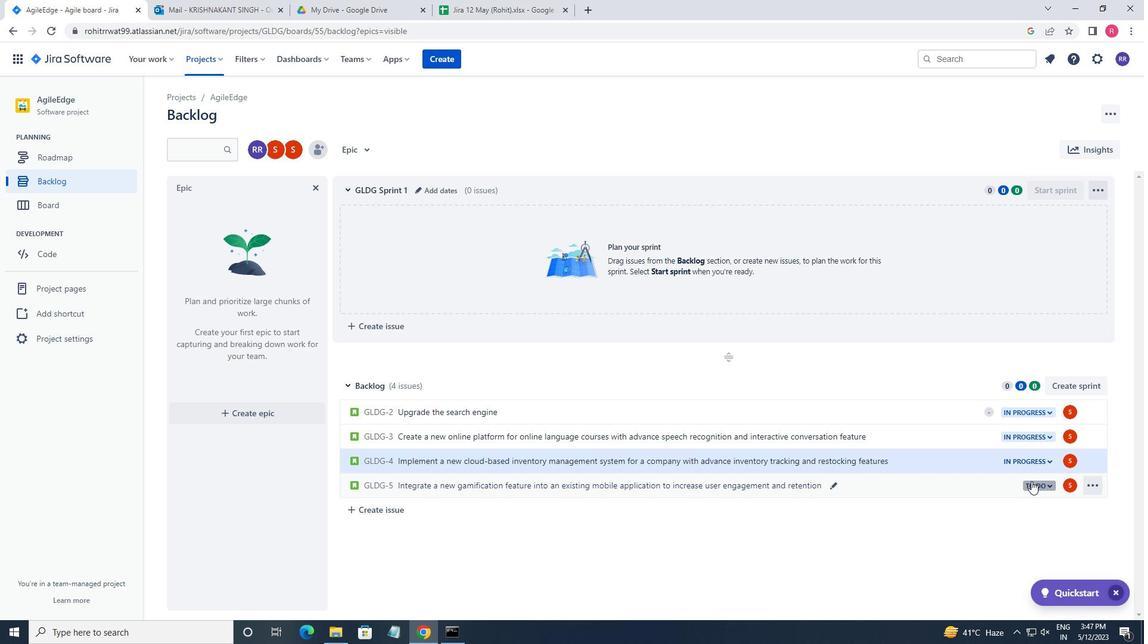 
Action: Mouse pressed left at (1033, 481)
Screenshot: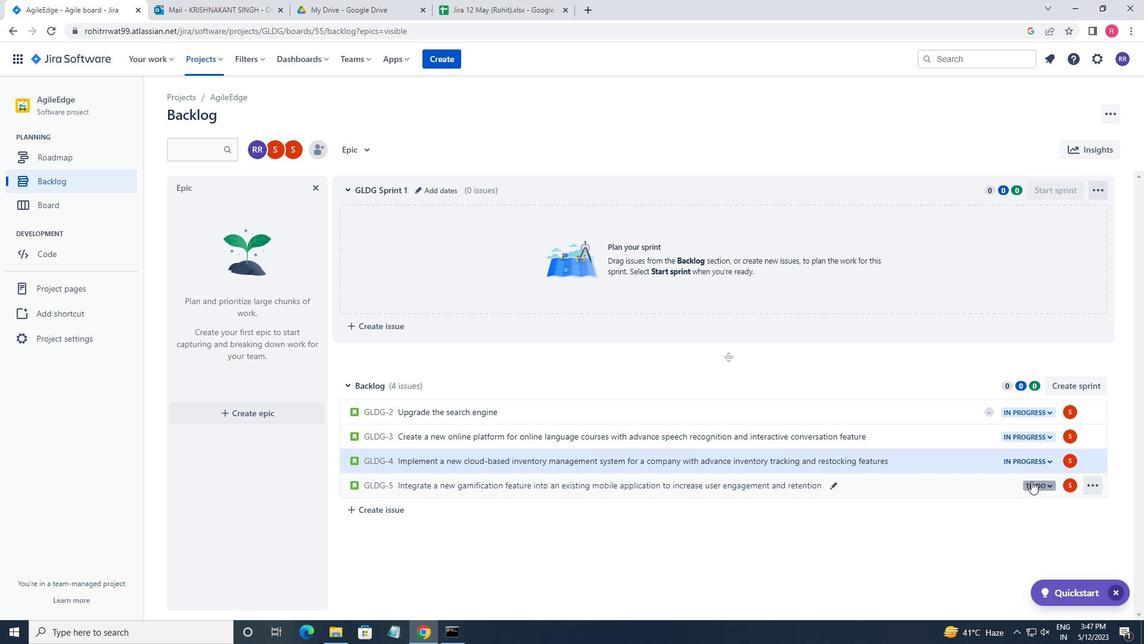 
Action: Mouse moved to (973, 508)
Screenshot: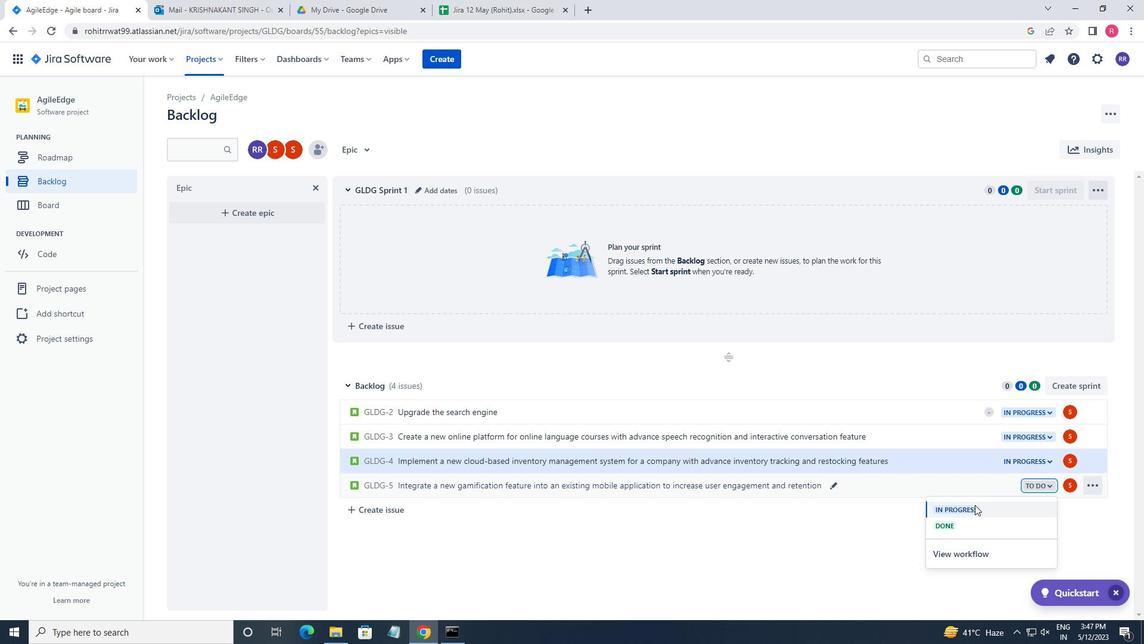 
Action: Mouse pressed left at (973, 508)
Screenshot: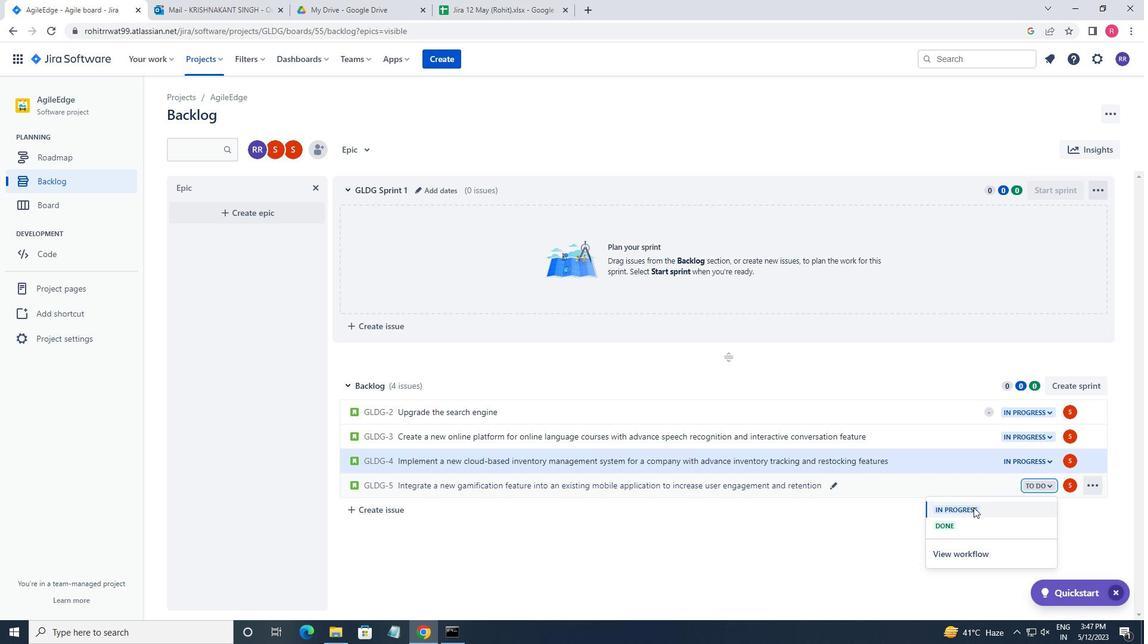 
Action: Mouse moved to (969, 500)
Screenshot: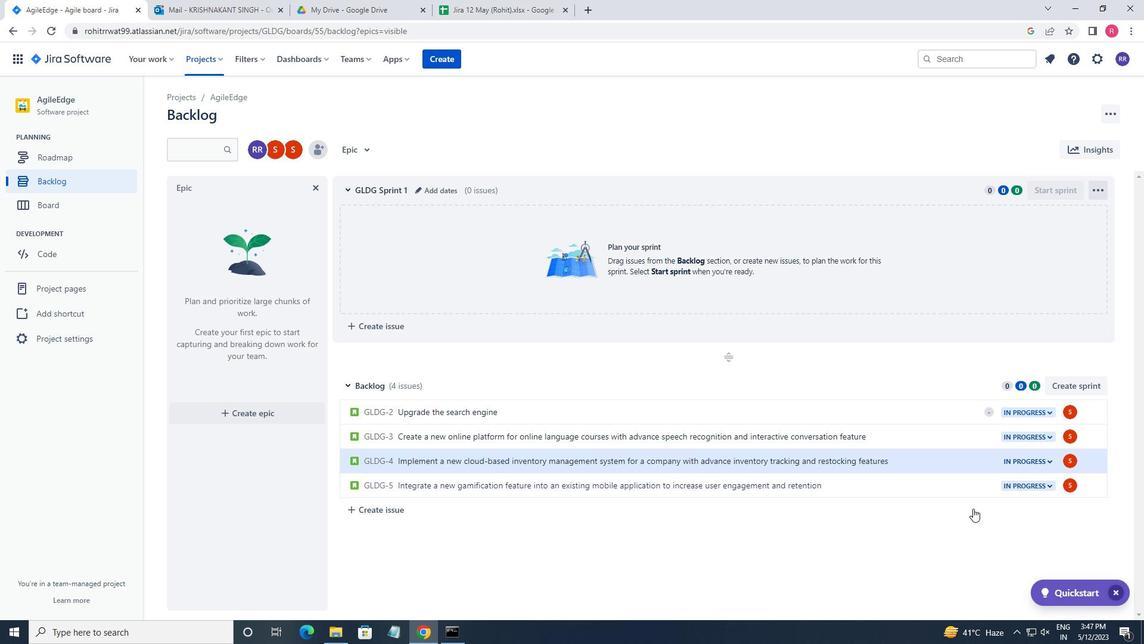 
